 Task: Create a scrum project Brighten. Add to scrum project Brighten a team member softage.2@softage.net and assign as Project Lead. Add to scrum project Brighten a team member softage.3@softage.net
Action: Mouse moved to (213, 56)
Screenshot: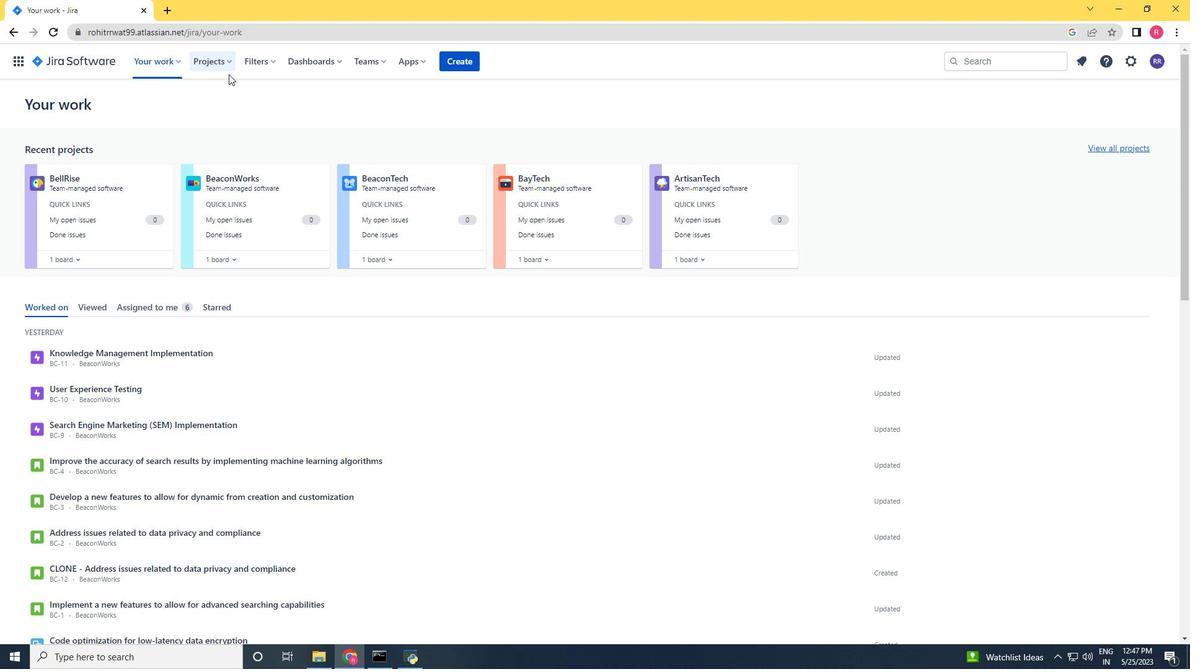 
Action: Mouse pressed left at (213, 56)
Screenshot: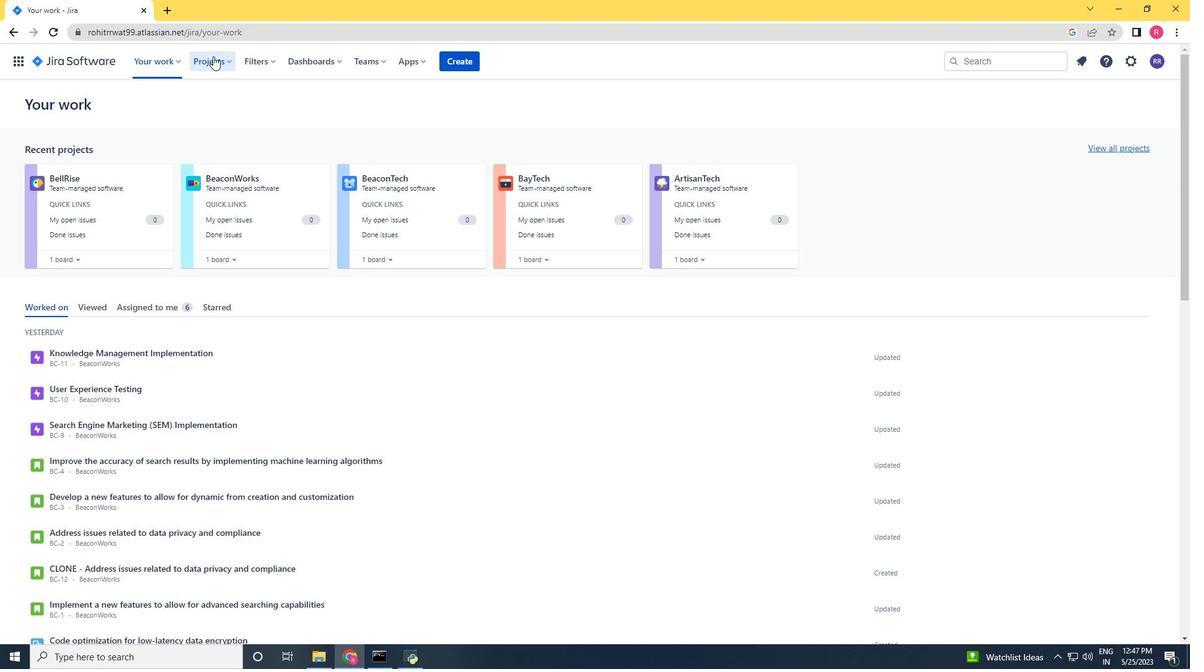 
Action: Mouse moved to (234, 304)
Screenshot: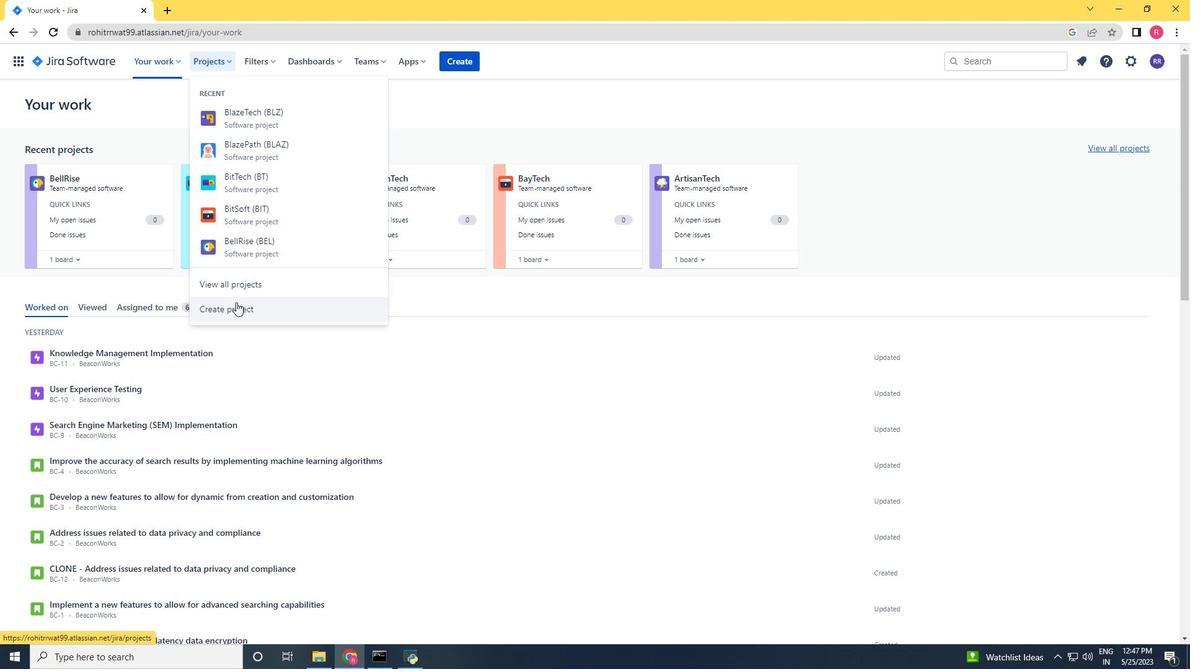 
Action: Mouse pressed left at (234, 304)
Screenshot: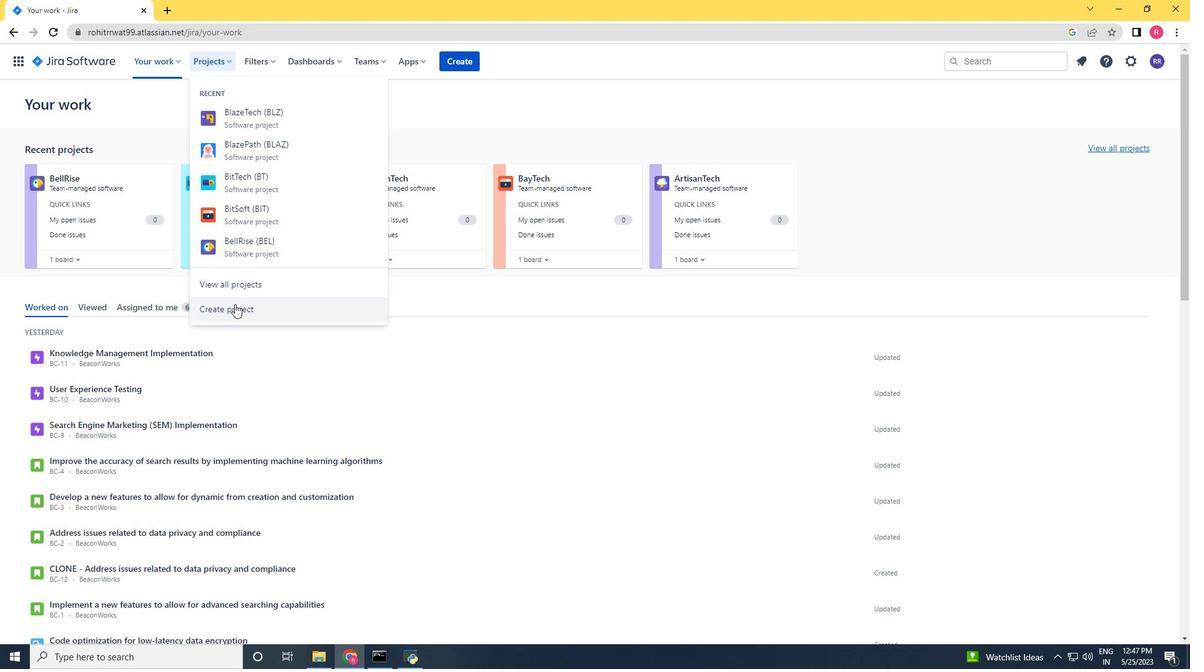 
Action: Mouse moved to (620, 322)
Screenshot: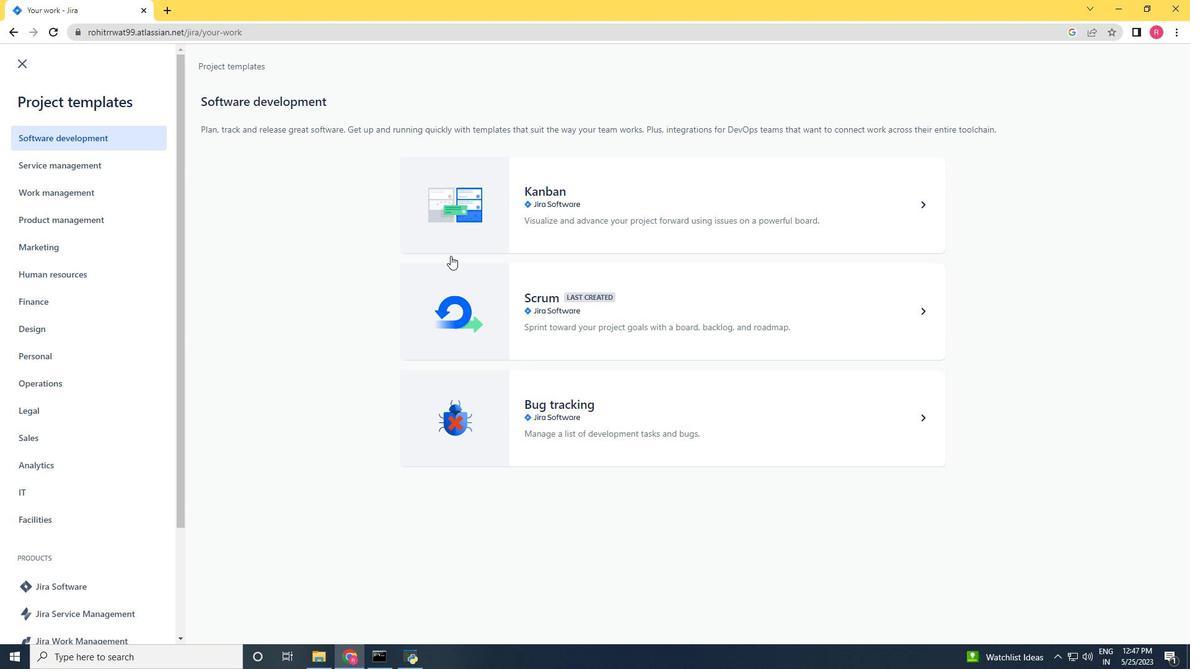 
Action: Mouse pressed left at (620, 322)
Screenshot: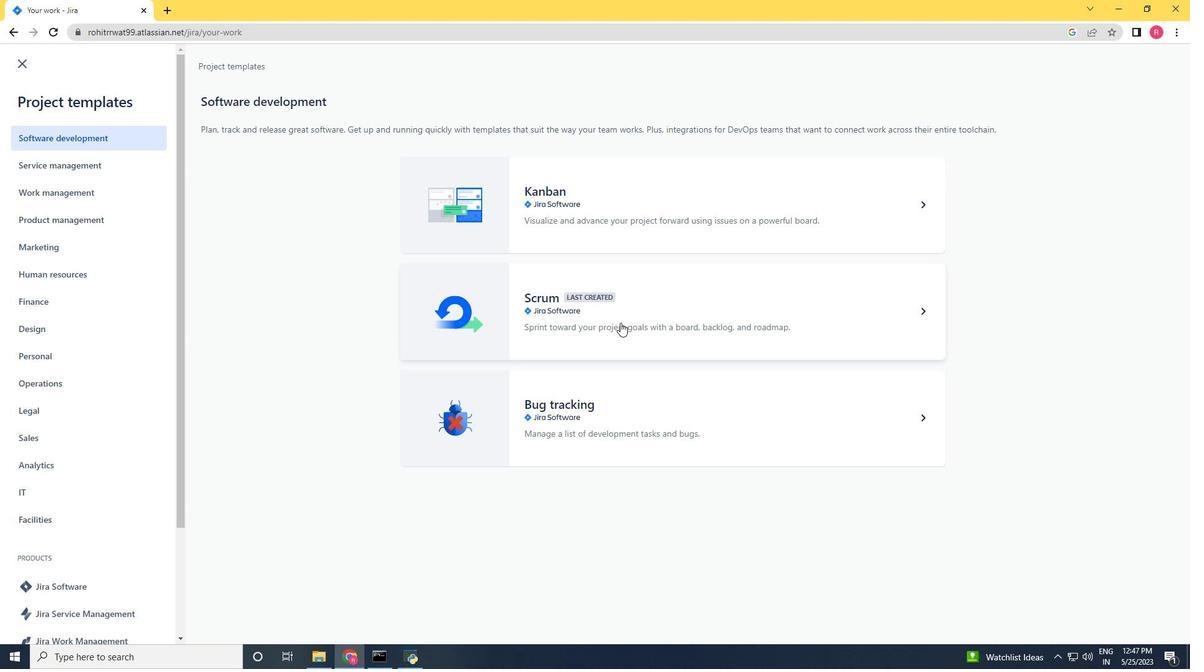 
Action: Mouse moved to (925, 606)
Screenshot: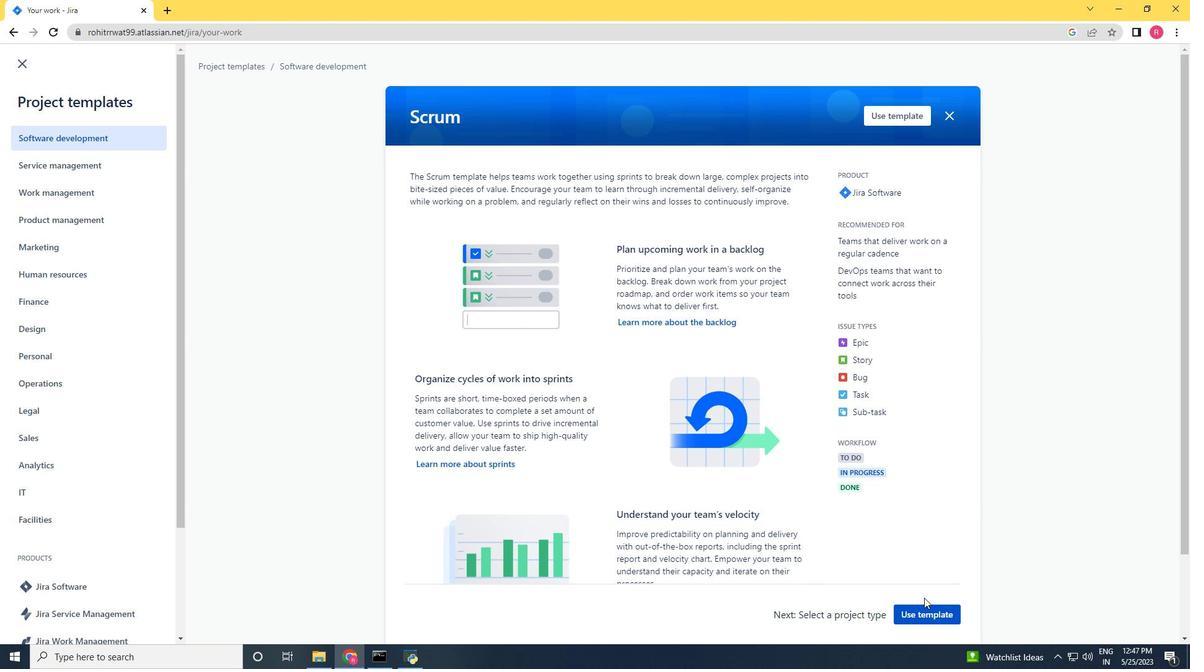 
Action: Mouse pressed left at (925, 606)
Screenshot: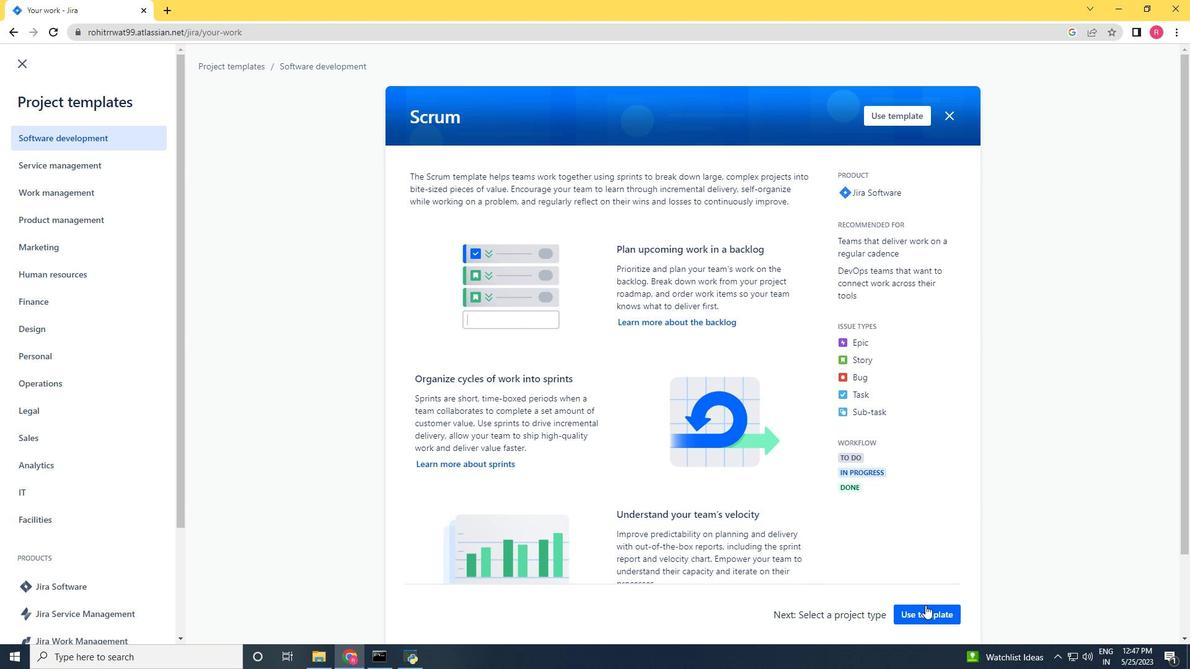 
Action: Mouse moved to (544, 596)
Screenshot: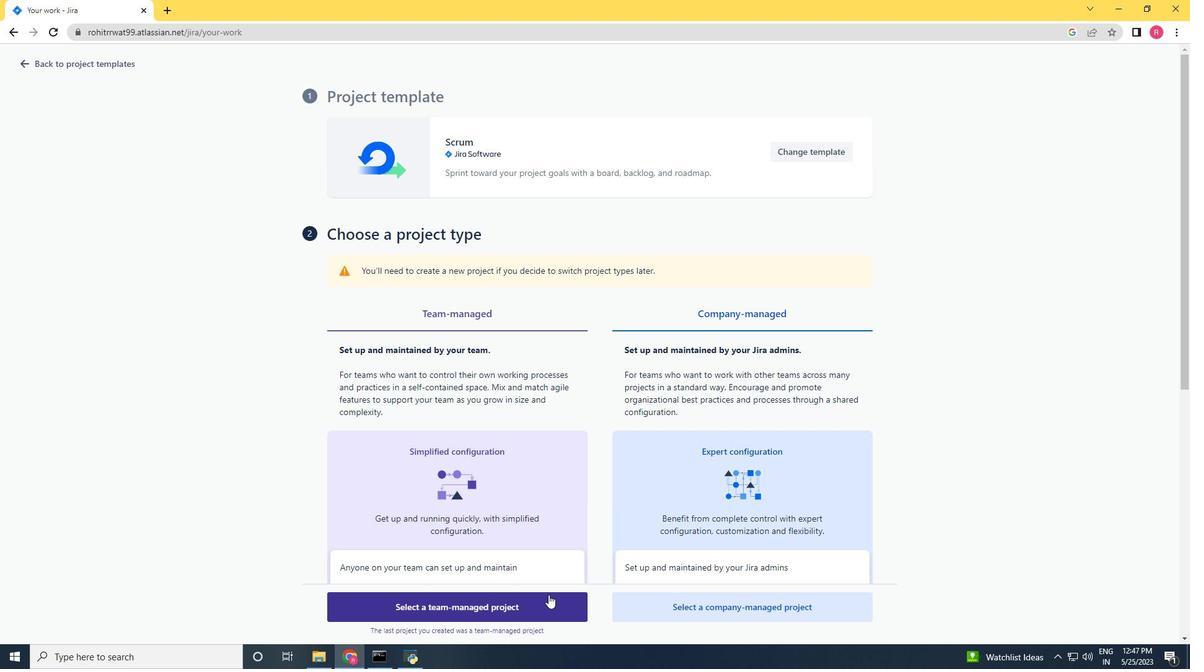
Action: Mouse pressed left at (544, 596)
Screenshot: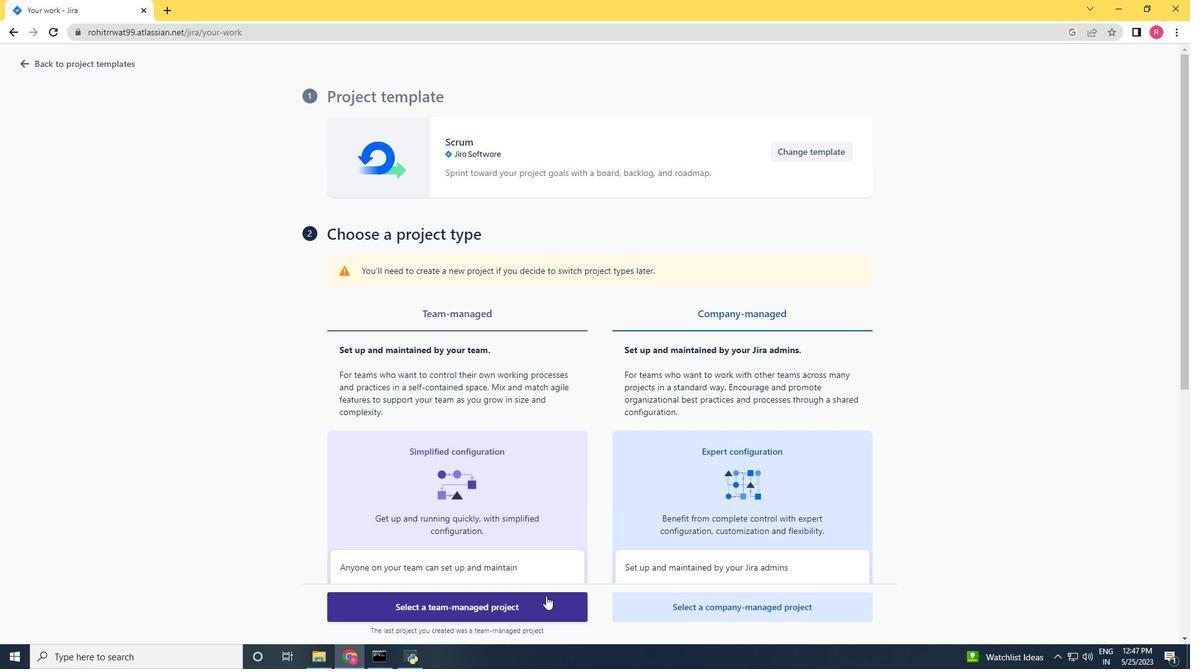 
Action: Mouse moved to (381, 307)
Screenshot: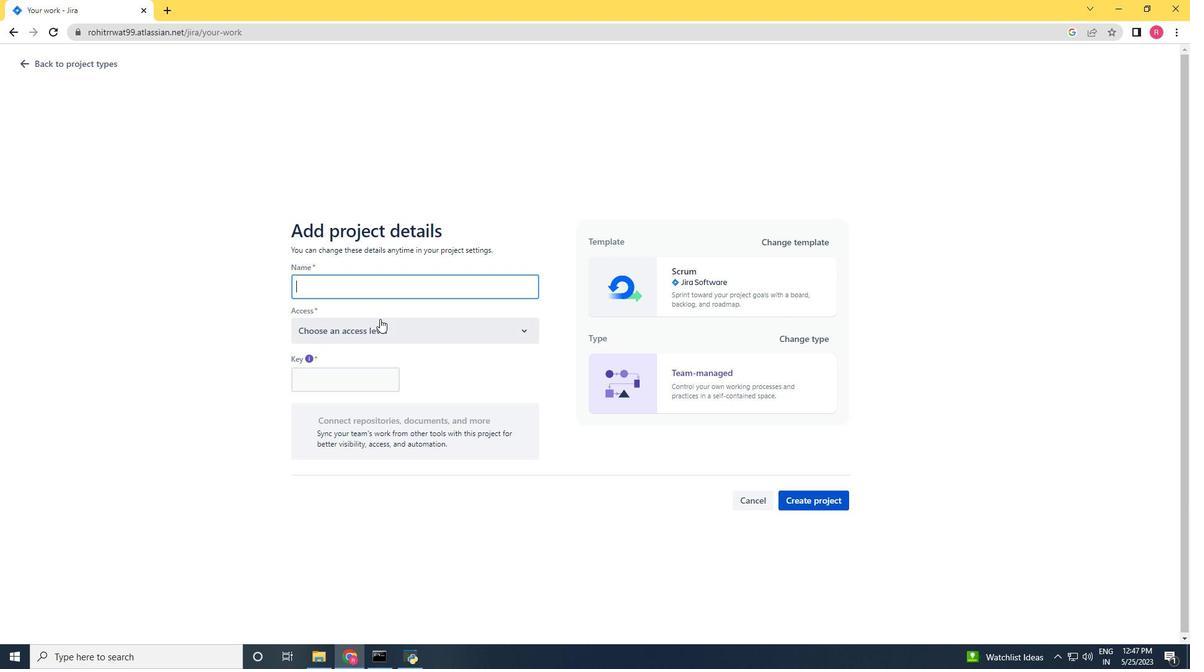 
Action: Key pressed <Key.shift><Key.shift><Key.shift><Key.shift><Key.shift><Key.shift><Key.shift><Key.shift><Key.shift><Key.shift><Key.shift><Key.shift><Key.shift><Key.shift><Key.shift><Key.shift><Key.shift><Key.shift><Key.shift><Key.shift><Key.shift><Key.shift><Key.shift><Key.shift><Key.shift><Key.shift><Key.shift><Key.shift><Key.shift><Key.shift><Key.shift><Key.shift><Key.shift><Key.shift><Key.shift><Key.shift><Key.shift><Key.shift><Key.shift><Key.shift><Key.shift><Key.shift><Key.shift><Key.shift><Key.shift><Key.shift><Key.shift><Key.shift><Key.shift><Key.shift><Key.shift><Key.shift><Key.shift><Key.shift><Key.shift><Key.shift><Key.shift><Key.shift><Key.shift><Key.shift><Key.shift><Key.shift><Key.shift><Key.shift><Key.shift><Key.shift><Key.shift><Key.shift><Key.shift><Key.shift><Key.shift><Key.shift><Key.shift><Key.shift><Key.shift><Key.shift><Key.shift><Key.shift><Key.shift>Brighten<Key.space>
Screenshot: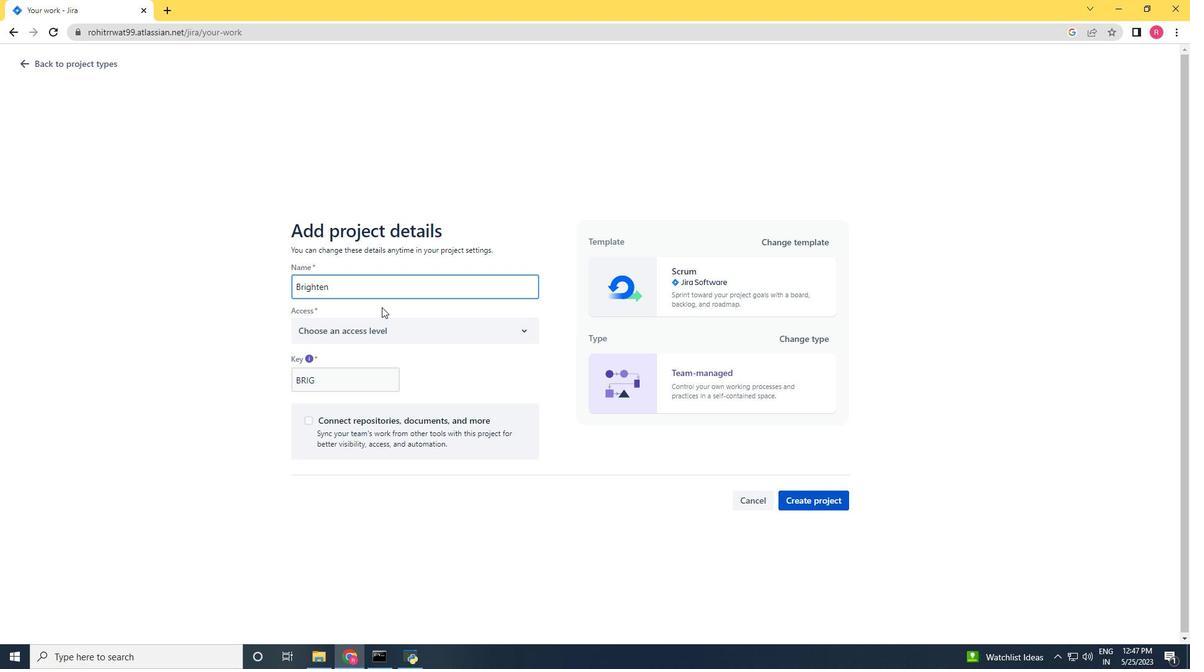 
Action: Mouse moved to (384, 316)
Screenshot: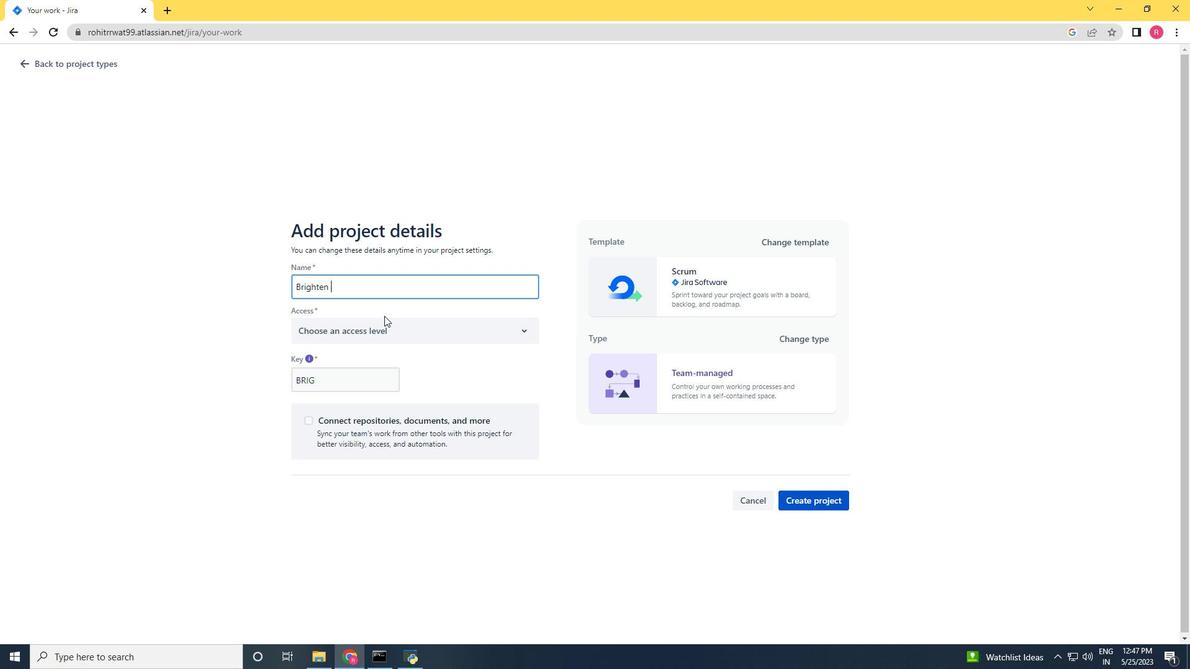 
Action: Mouse pressed left at (384, 316)
Screenshot: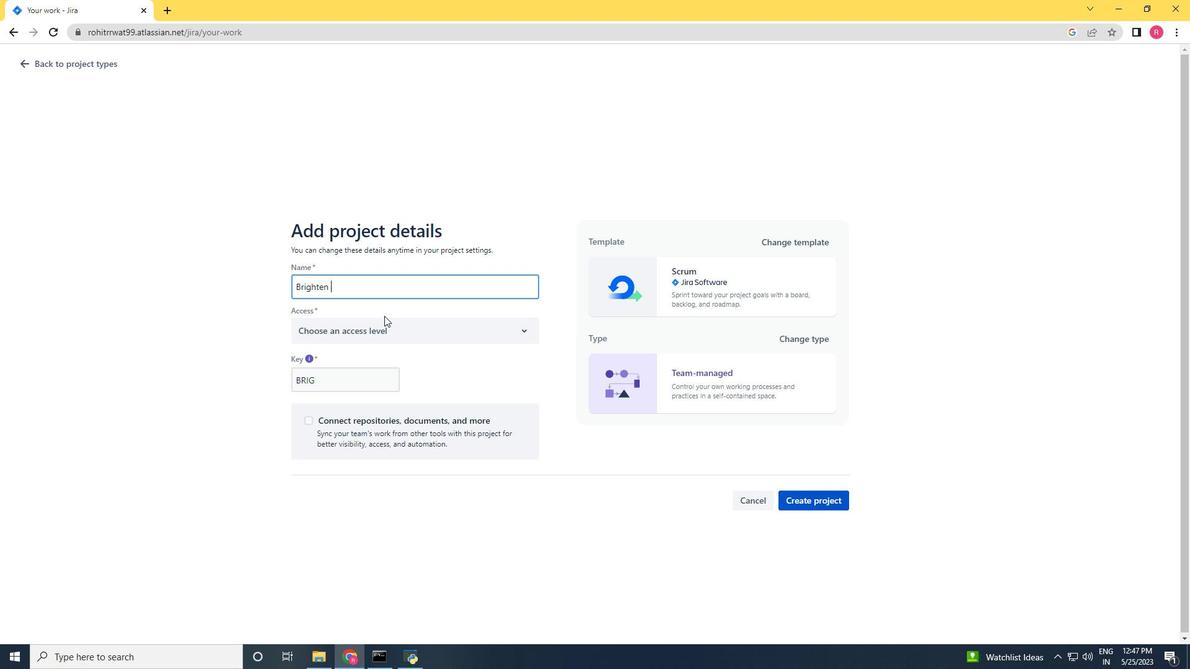 
Action: Mouse moved to (386, 332)
Screenshot: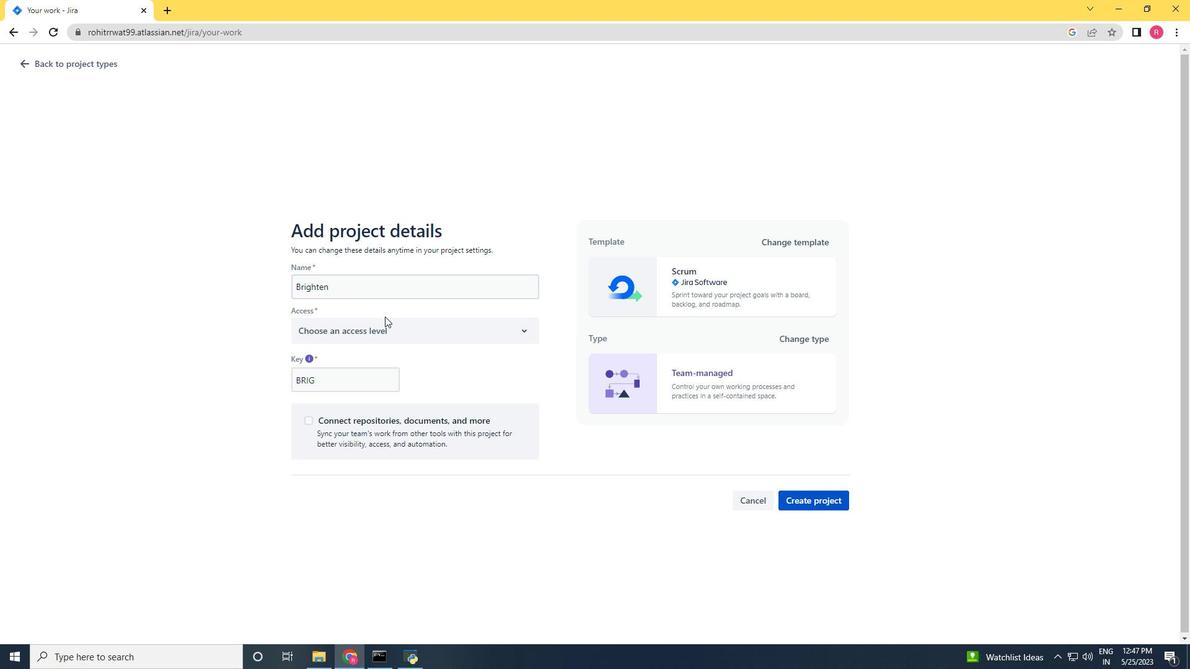 
Action: Mouse pressed left at (386, 332)
Screenshot: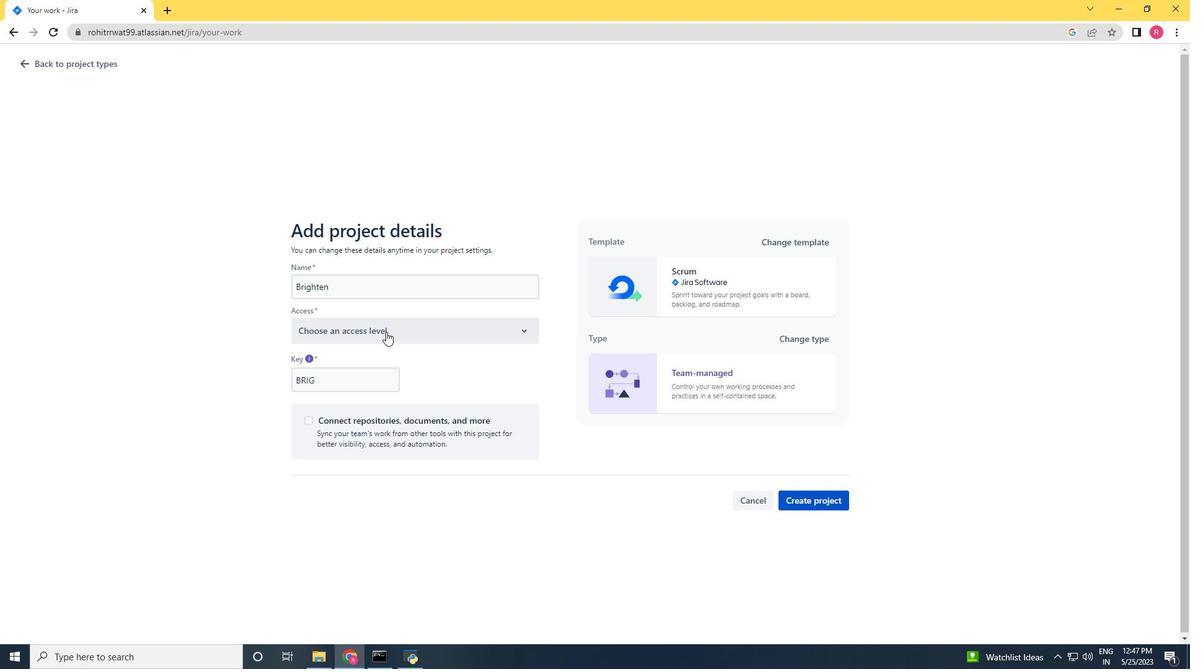 
Action: Mouse moved to (385, 371)
Screenshot: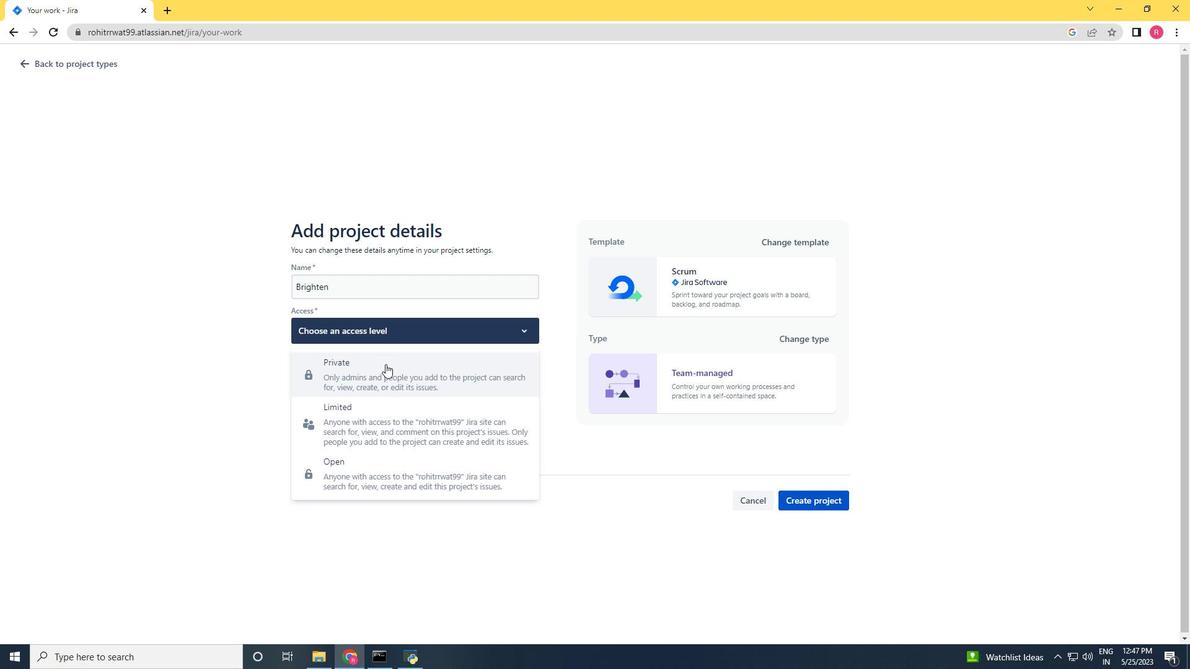 
Action: Mouse pressed left at (385, 371)
Screenshot: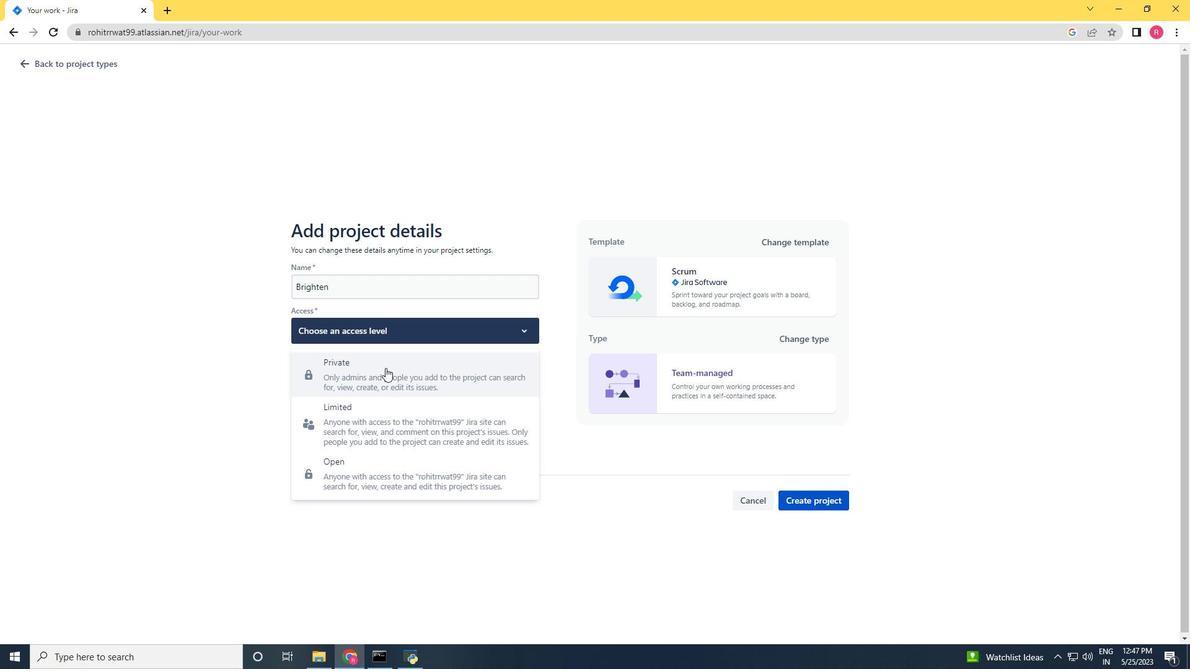 
Action: Mouse moved to (784, 492)
Screenshot: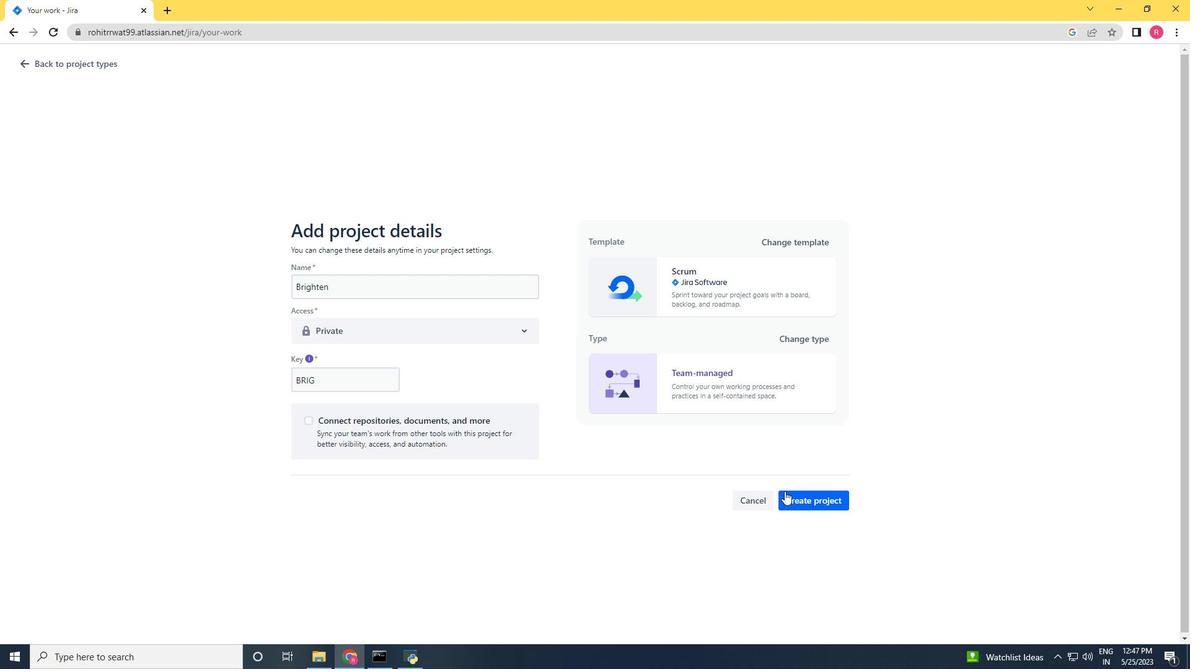 
Action: Mouse pressed left at (784, 492)
Screenshot: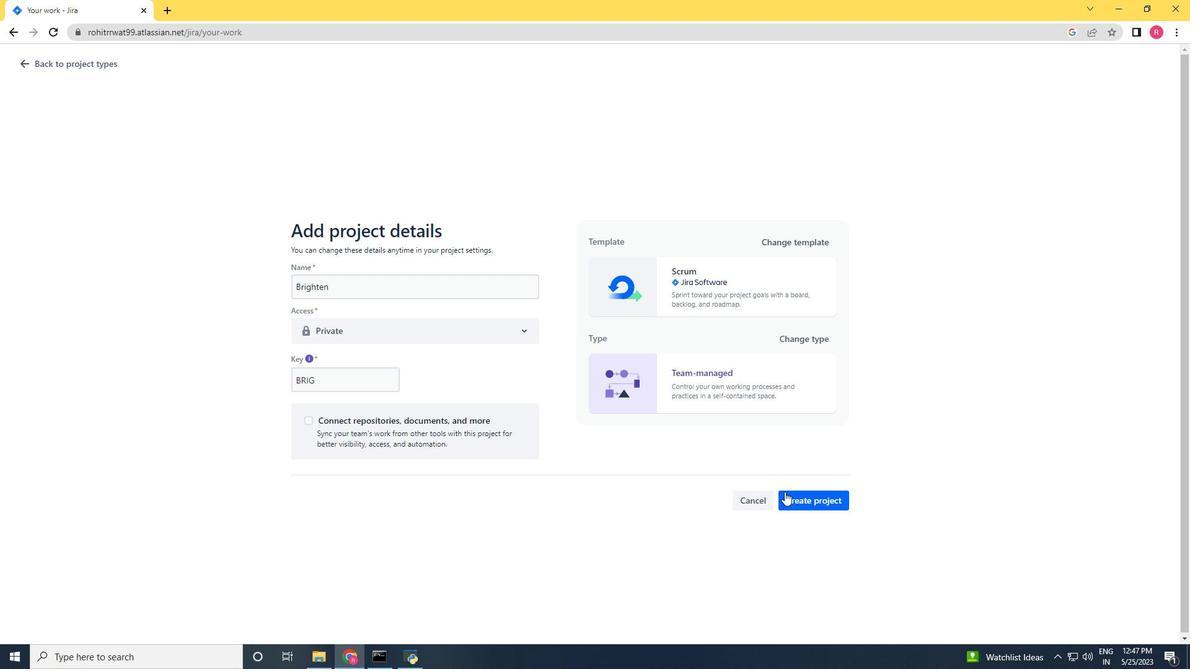 
Action: Mouse moved to (293, 164)
Screenshot: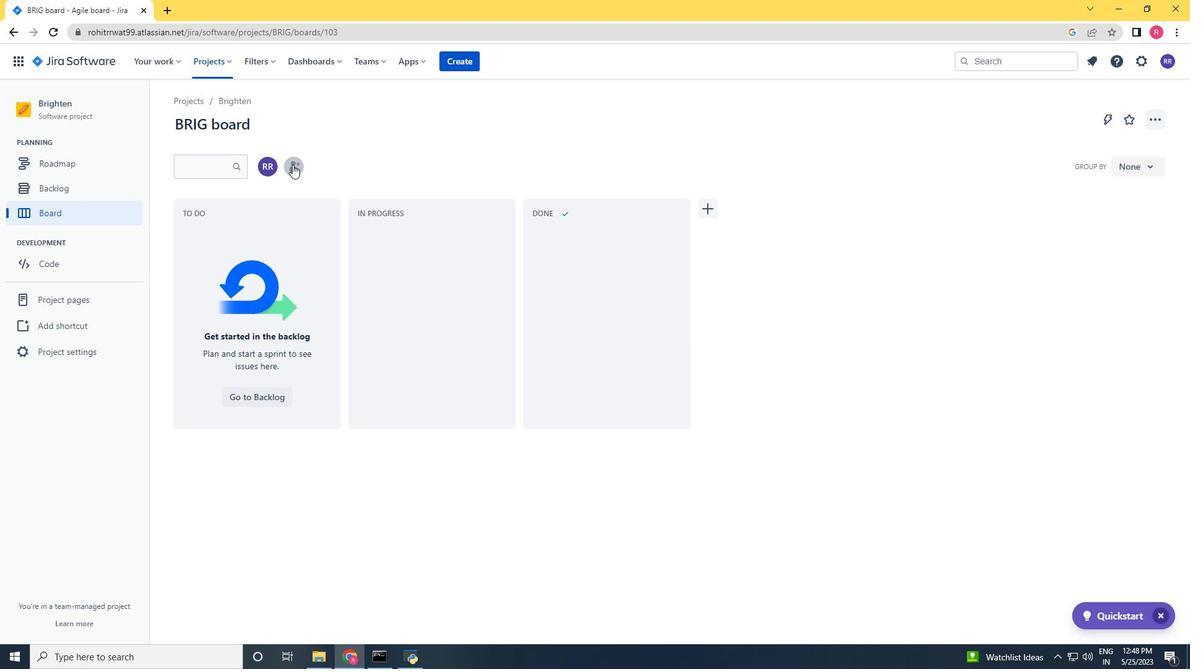 
Action: Mouse pressed left at (293, 164)
Screenshot: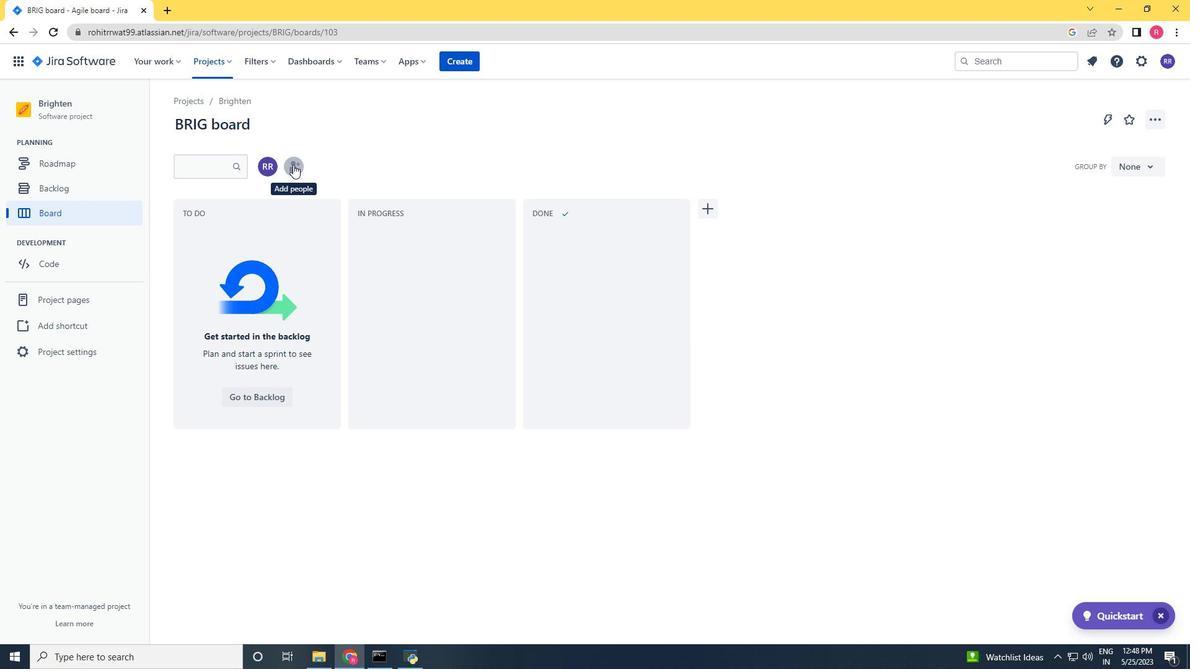 
Action: Key pressed softage.2<Key.shift>@softage.net
Screenshot: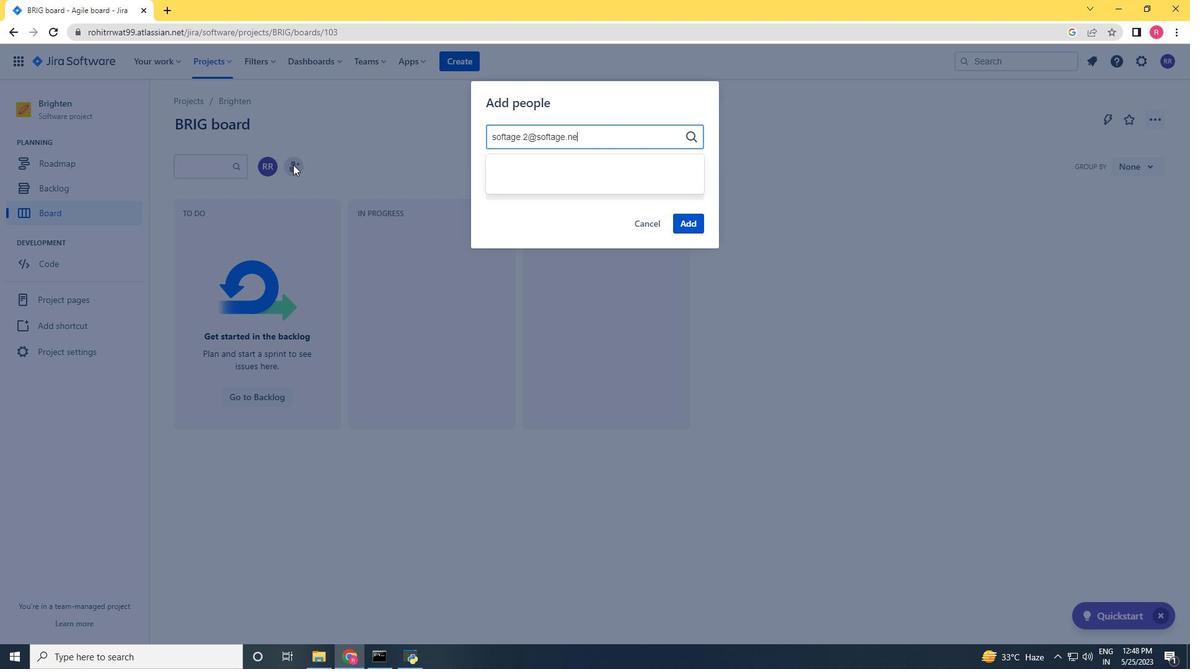 
Action: Mouse moved to (511, 169)
Screenshot: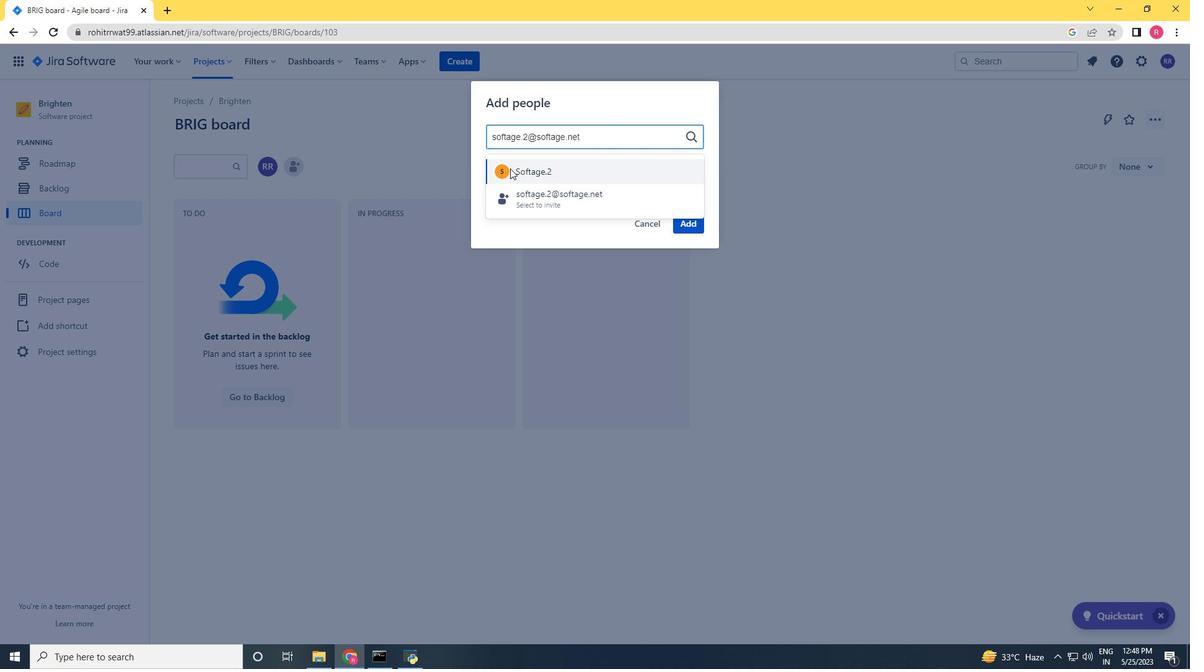 
Action: Mouse pressed left at (511, 169)
Screenshot: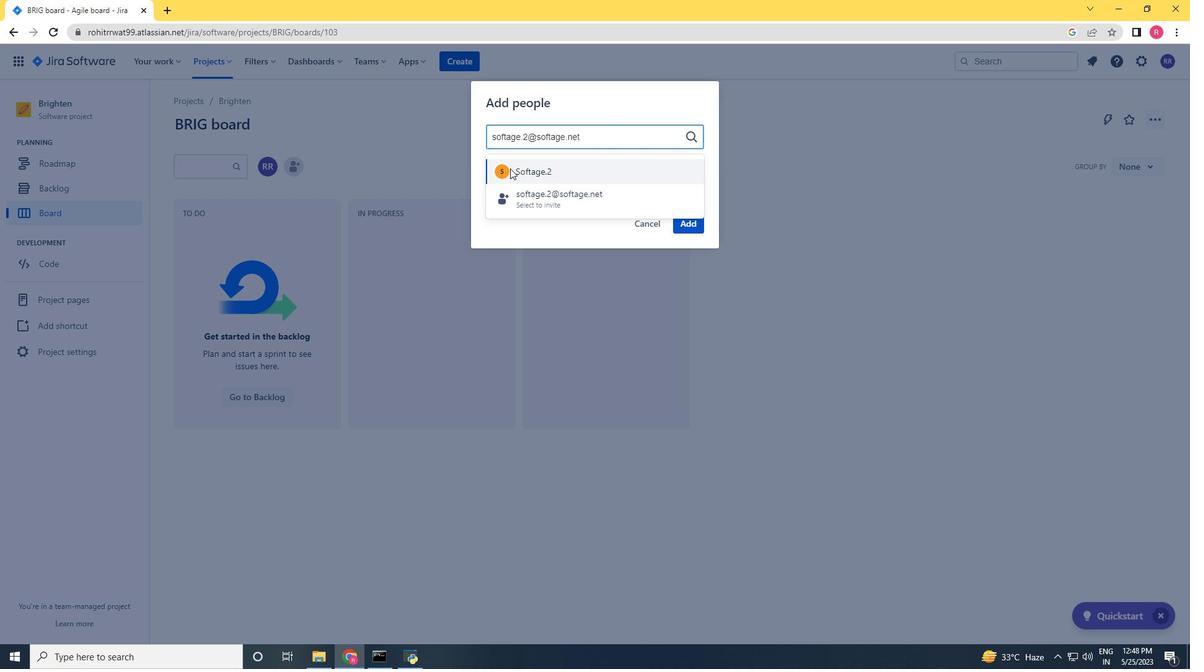 
Action: Mouse moved to (681, 220)
Screenshot: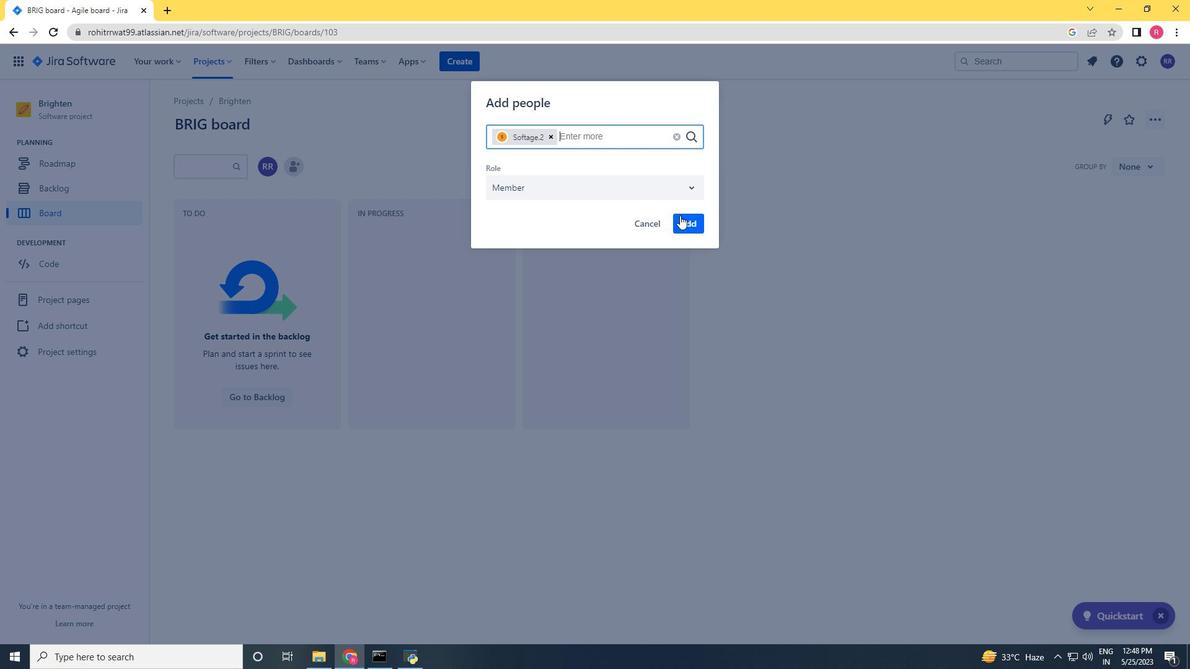 
Action: Mouse pressed left at (681, 220)
Screenshot: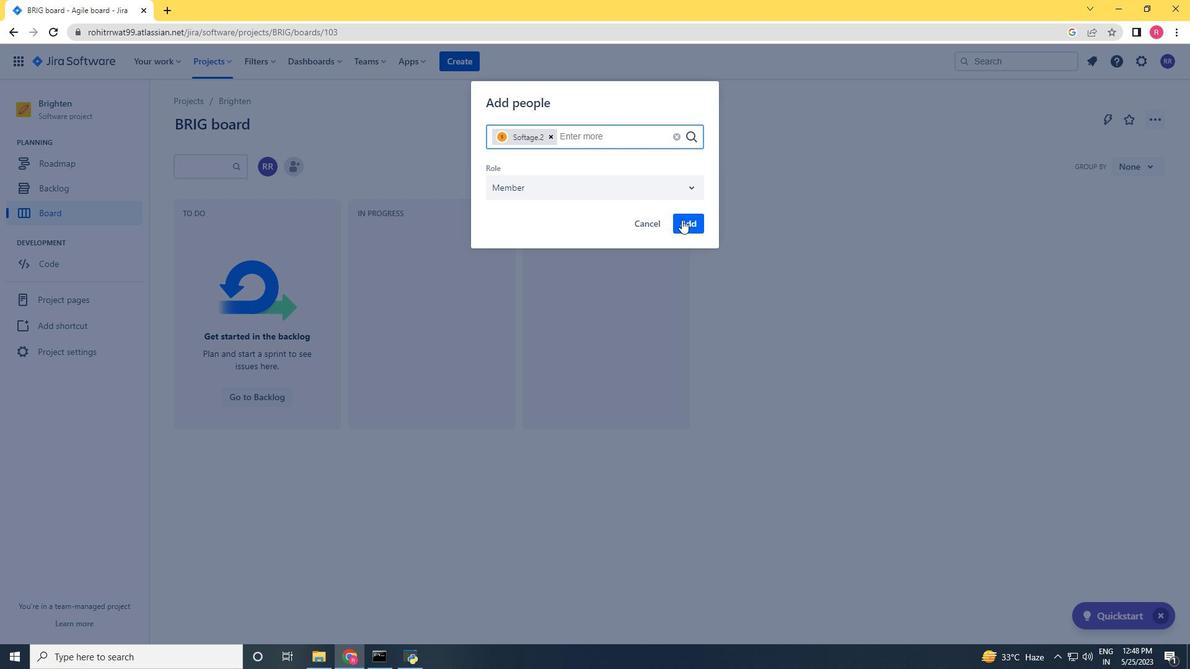 
Action: Mouse moved to (76, 356)
Screenshot: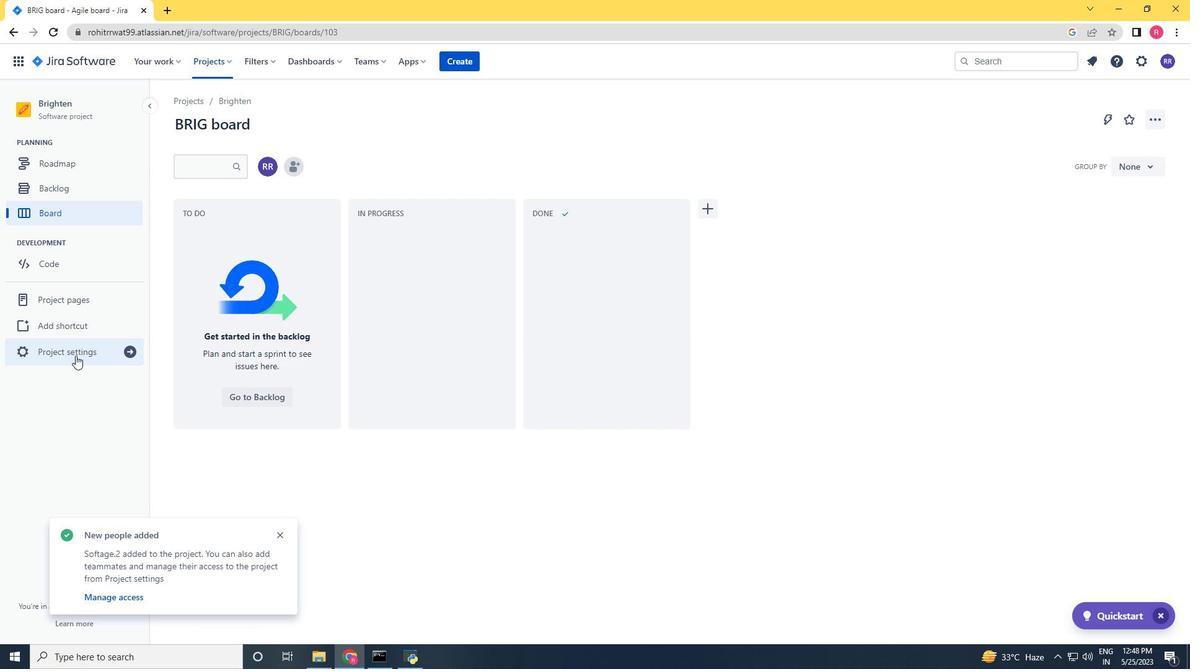 
Action: Mouse pressed left at (76, 356)
Screenshot: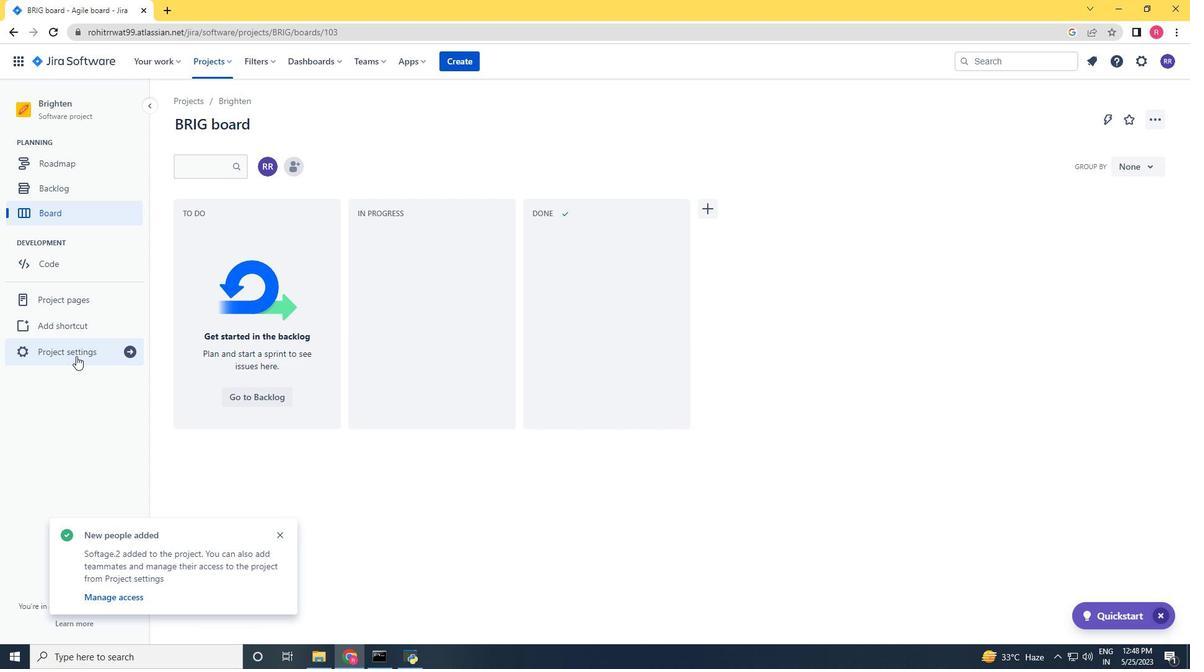 
Action: Mouse moved to (639, 449)
Screenshot: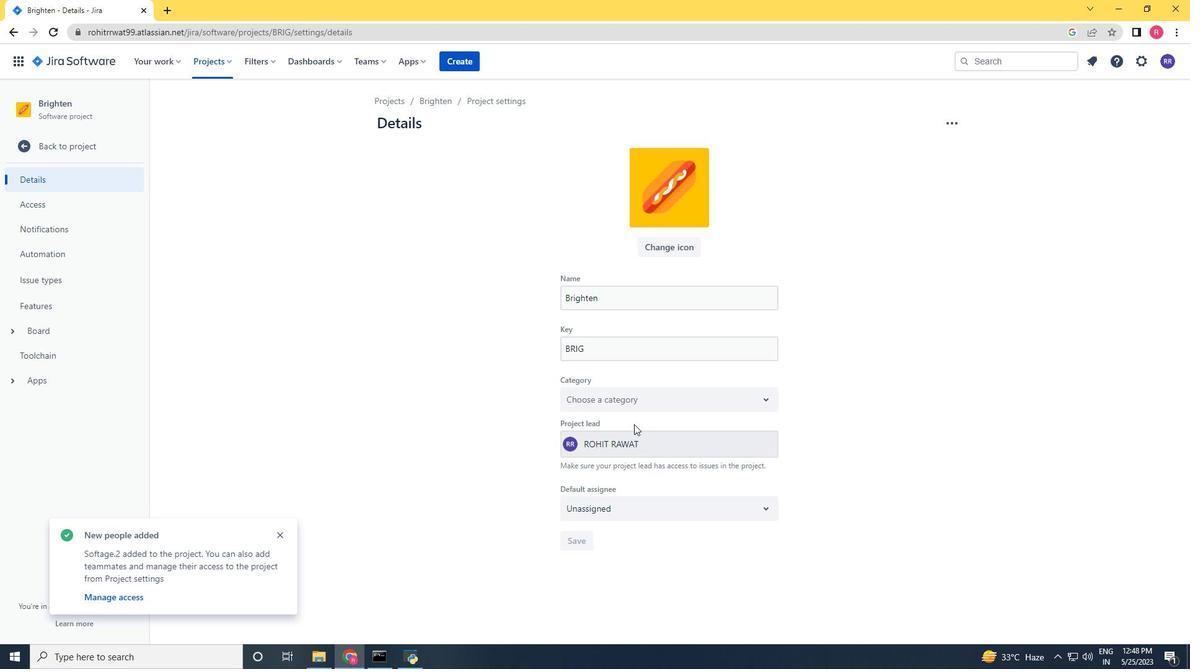 
Action: Mouse pressed left at (639, 449)
Screenshot: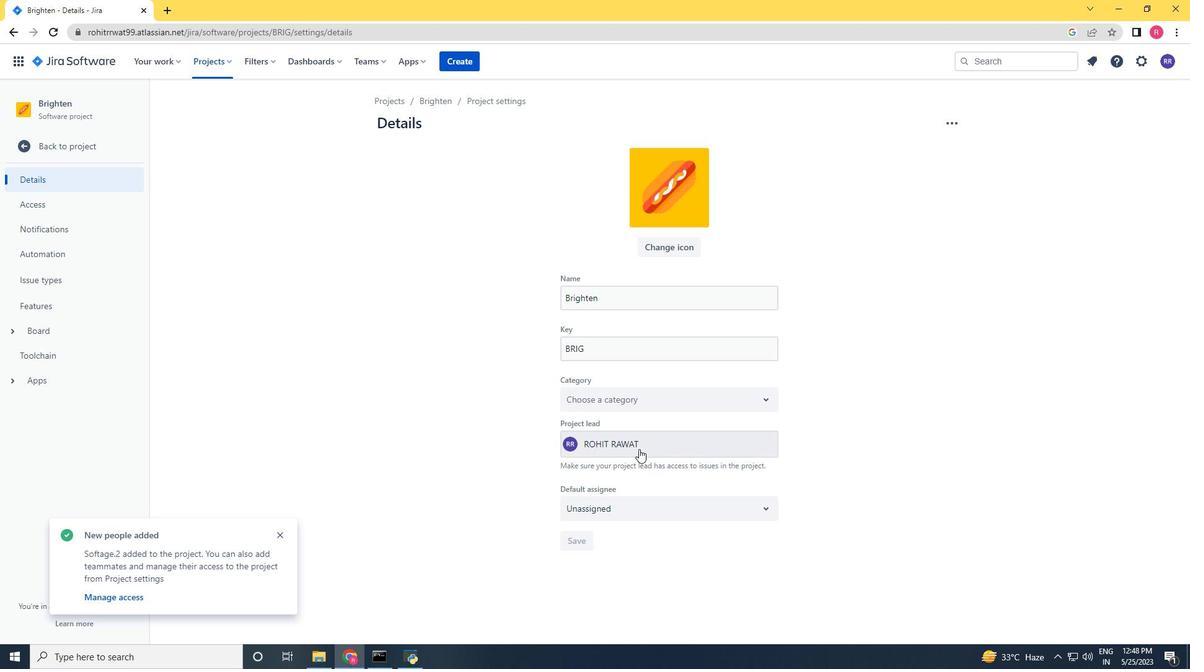 
Action: Key pressed softage.2<Key.shift><Key.shift><Key.shift><Key.shift>@softage.net
Screenshot: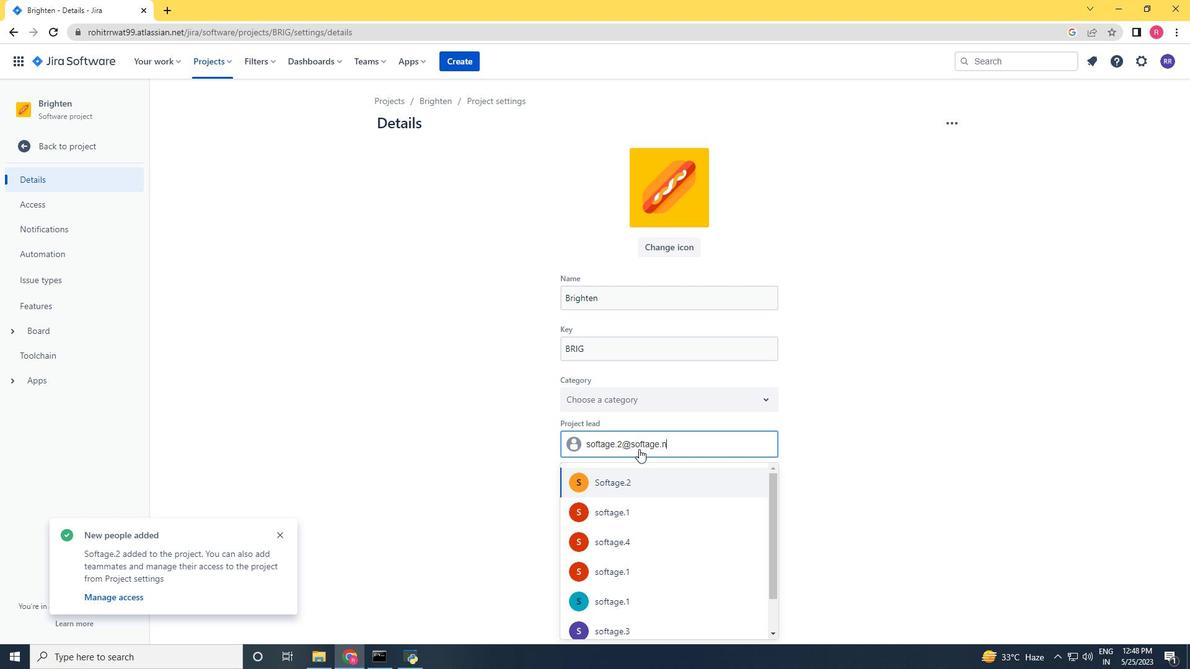
Action: Mouse moved to (627, 483)
Screenshot: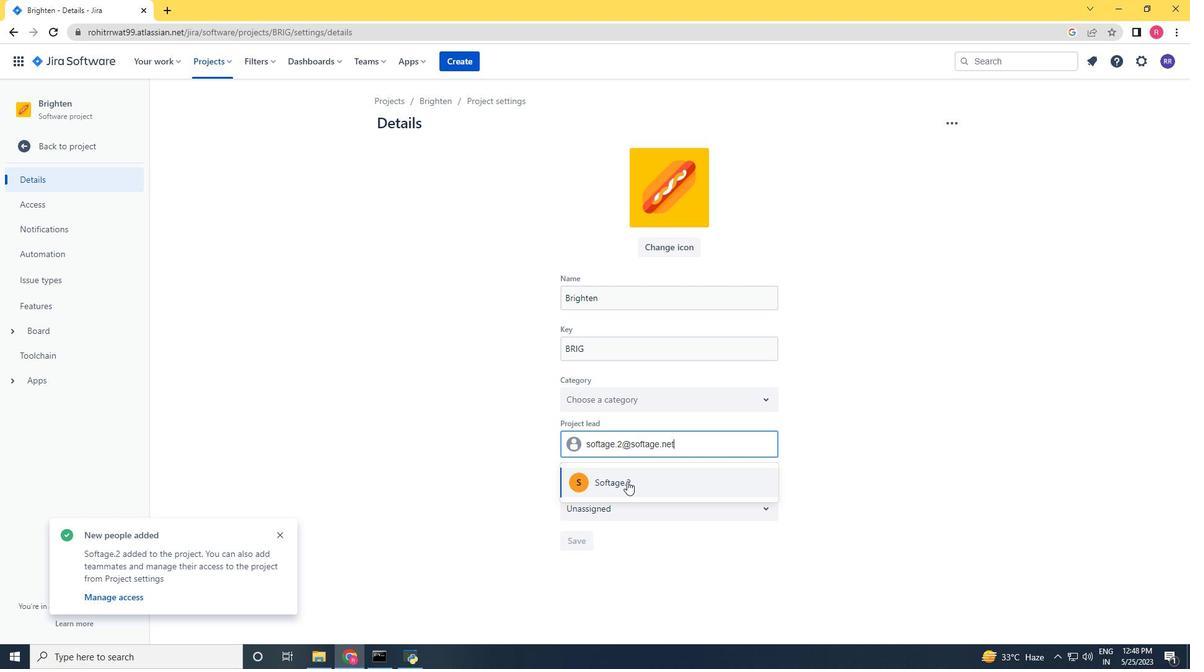 
Action: Mouse pressed left at (627, 483)
Screenshot: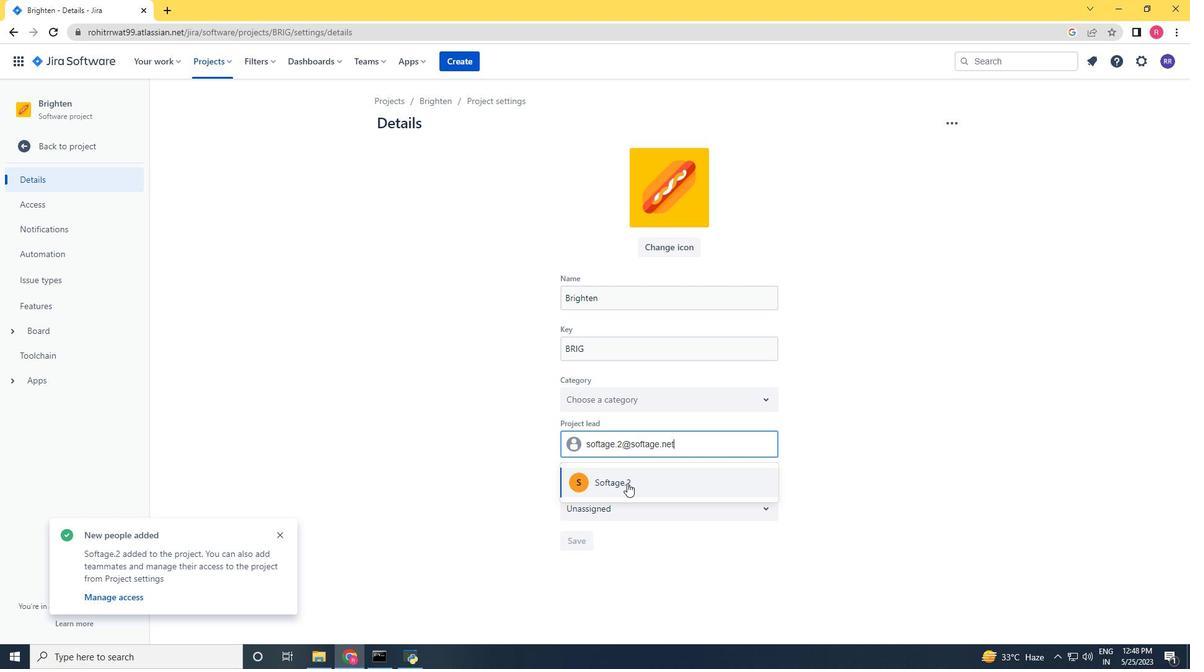 
Action: Mouse moved to (580, 504)
Screenshot: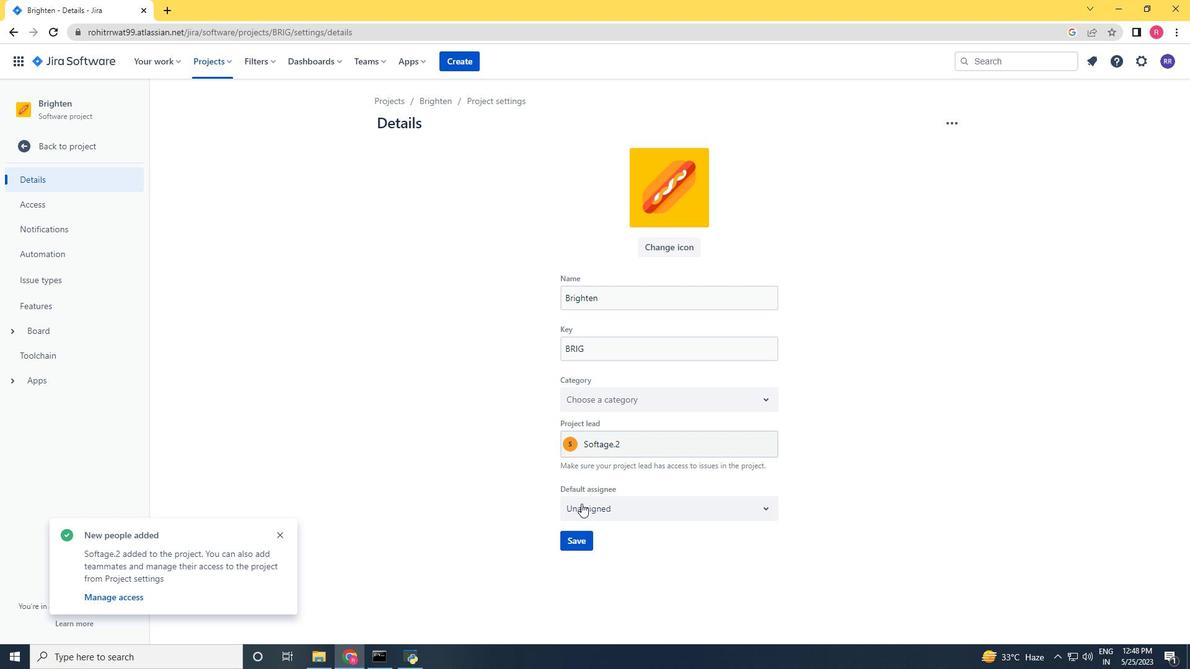 
Action: Mouse pressed left at (580, 504)
Screenshot: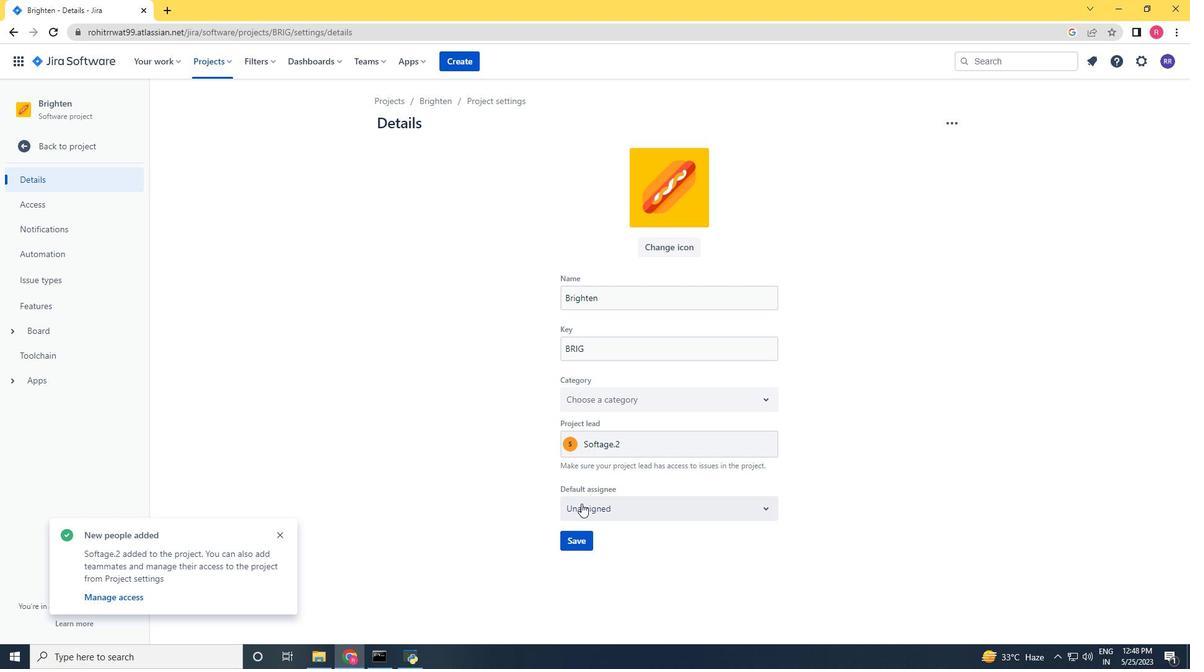 
Action: Mouse moved to (579, 534)
Screenshot: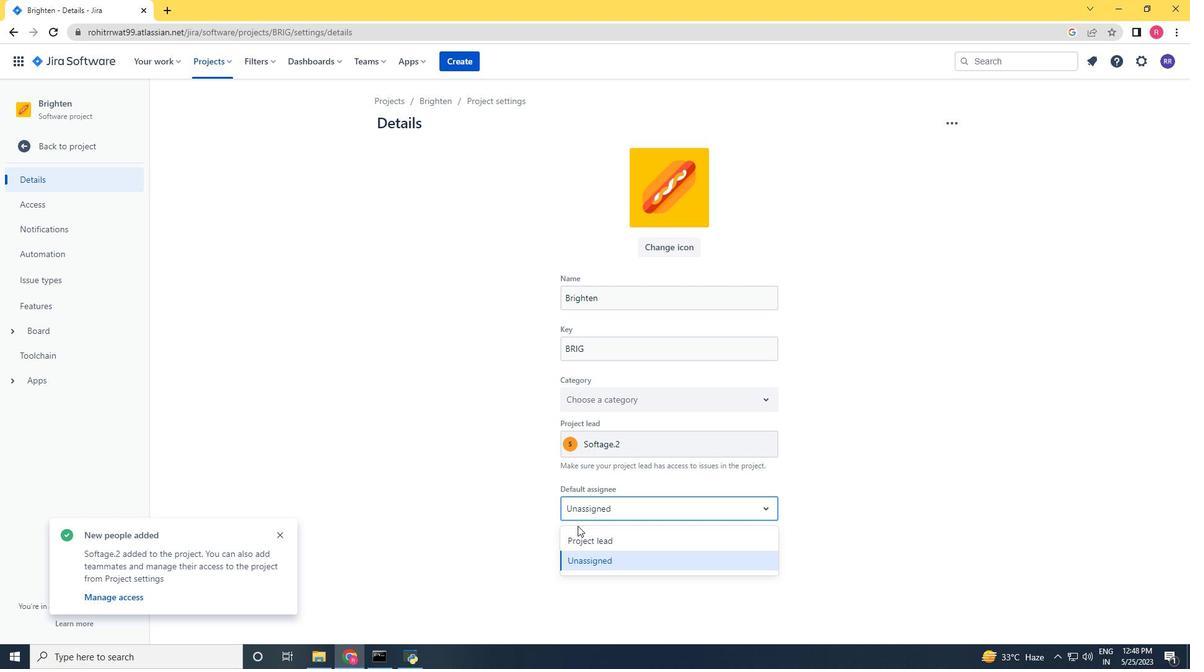 
Action: Mouse pressed left at (579, 534)
Screenshot: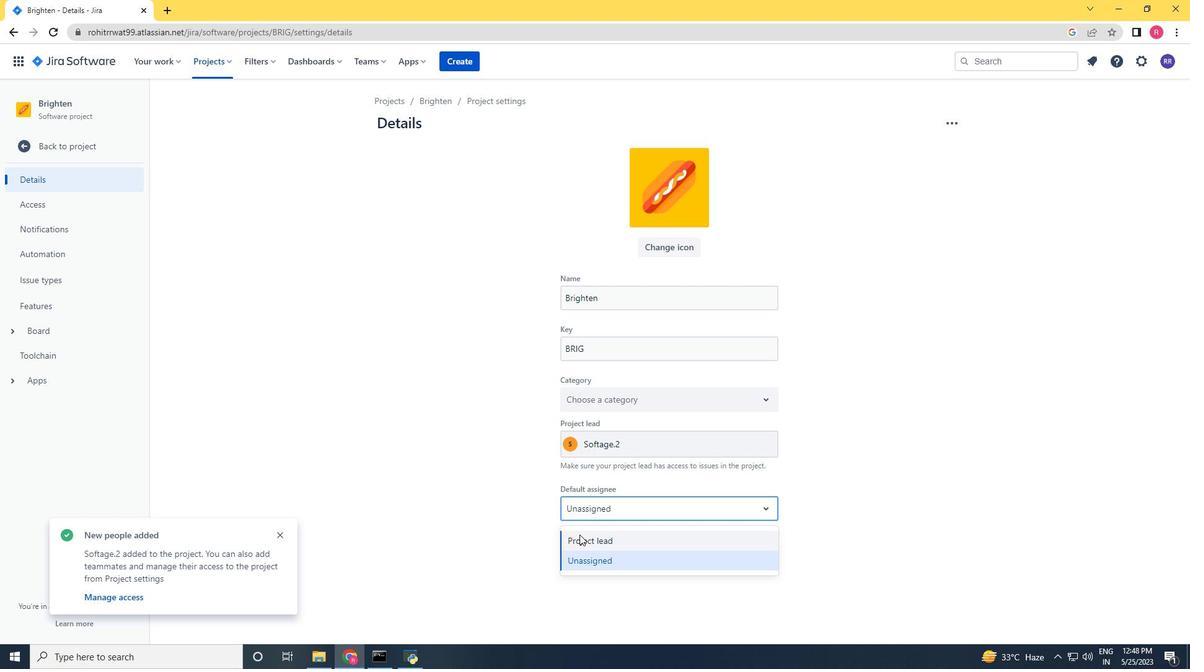 
Action: Mouse moved to (578, 538)
Screenshot: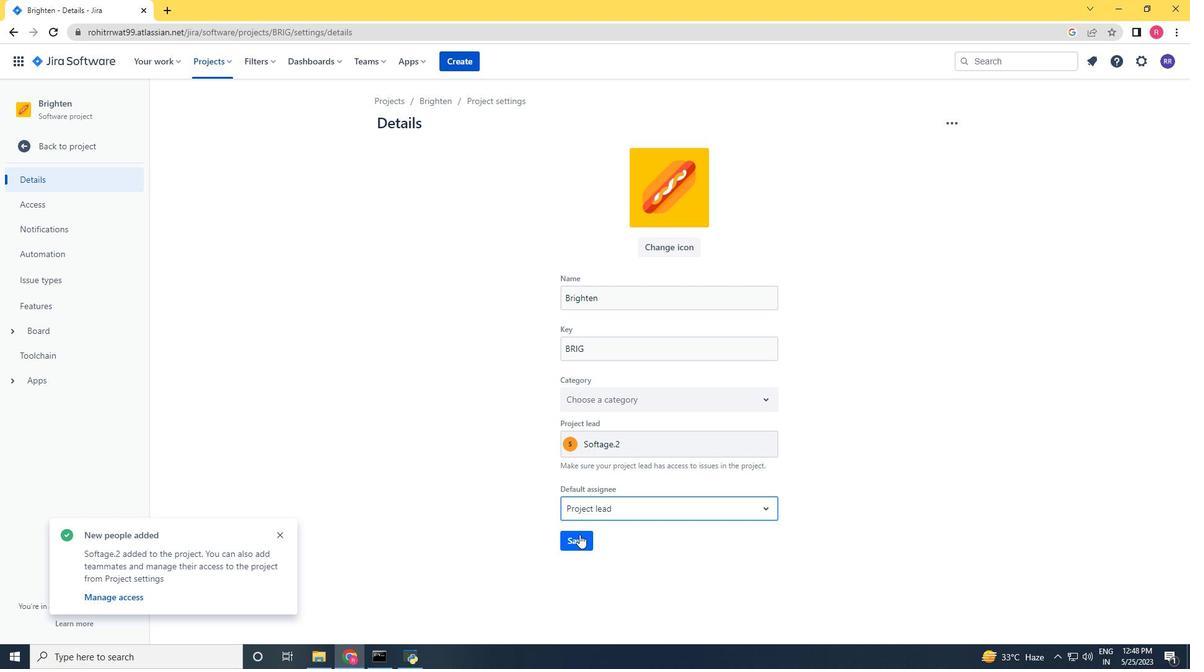 
Action: Mouse pressed left at (578, 538)
Screenshot: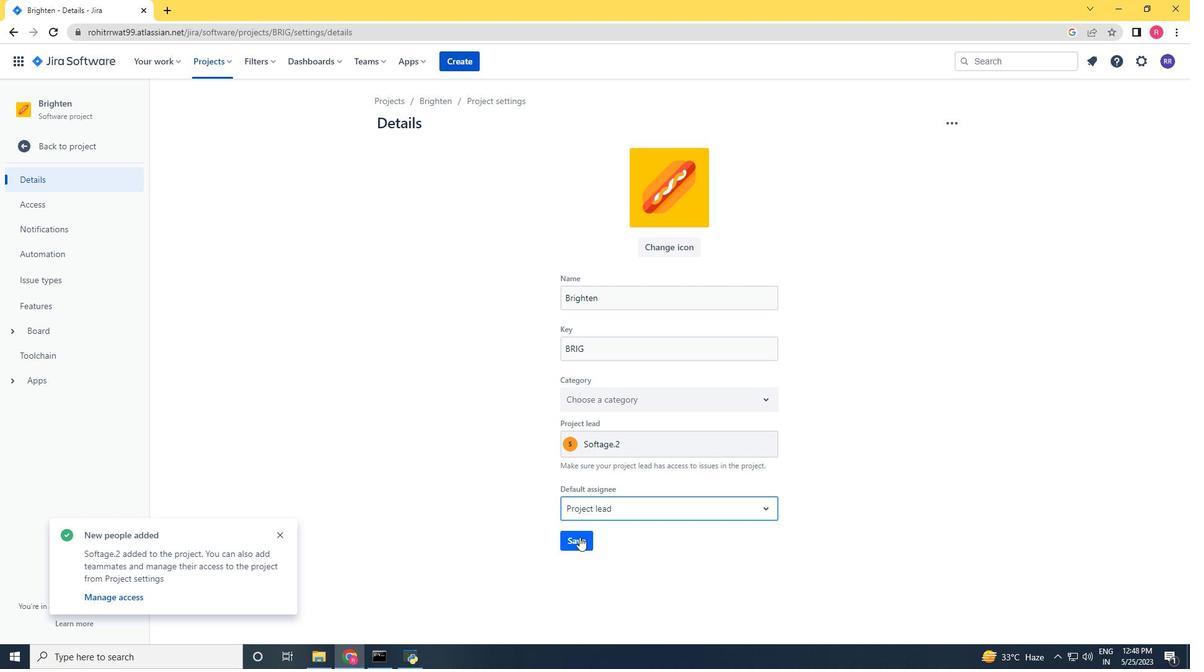 
Action: Mouse moved to (86, 154)
Screenshot: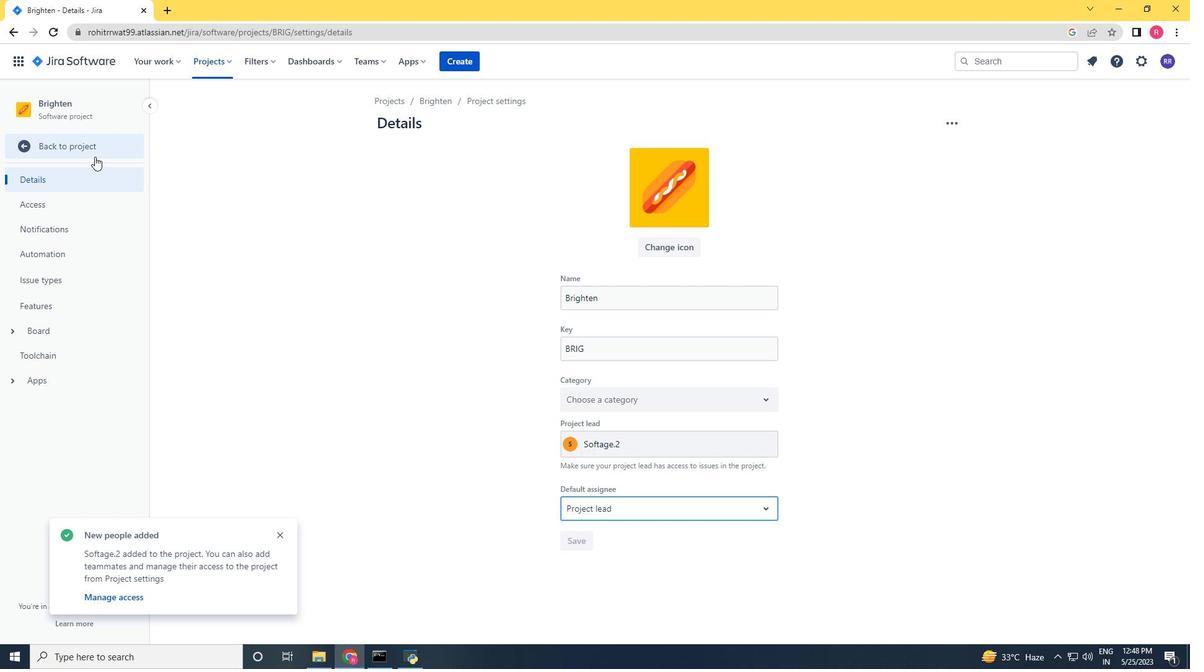 
Action: Mouse pressed left at (86, 154)
Screenshot: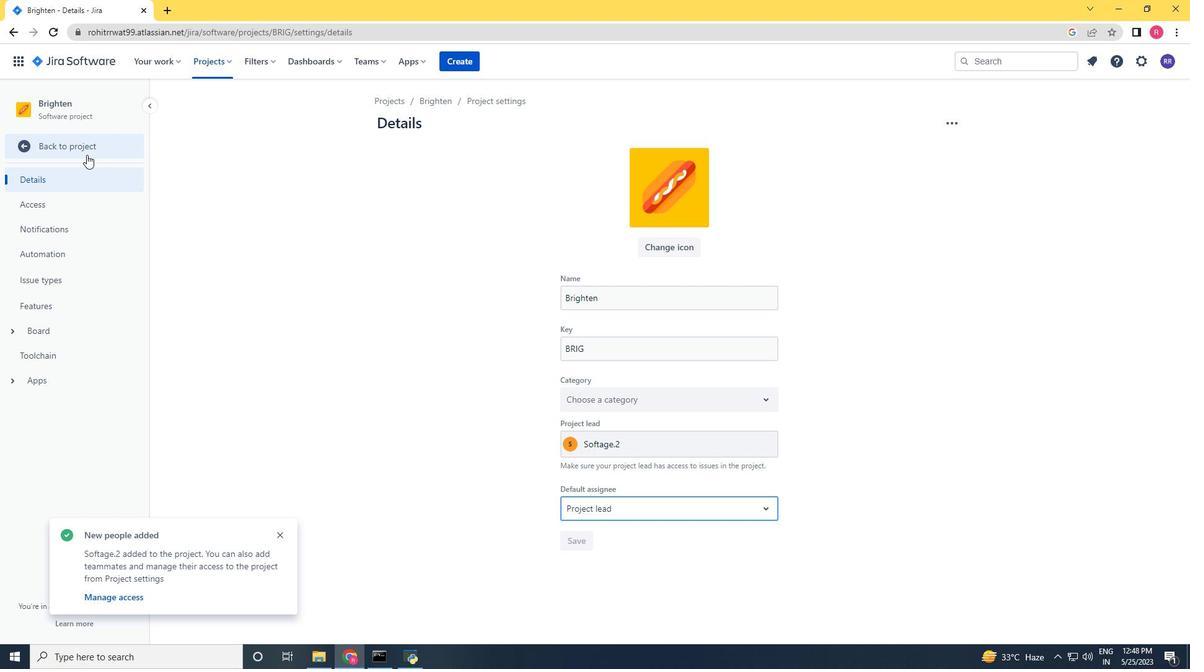 
Action: Mouse moved to (299, 164)
Screenshot: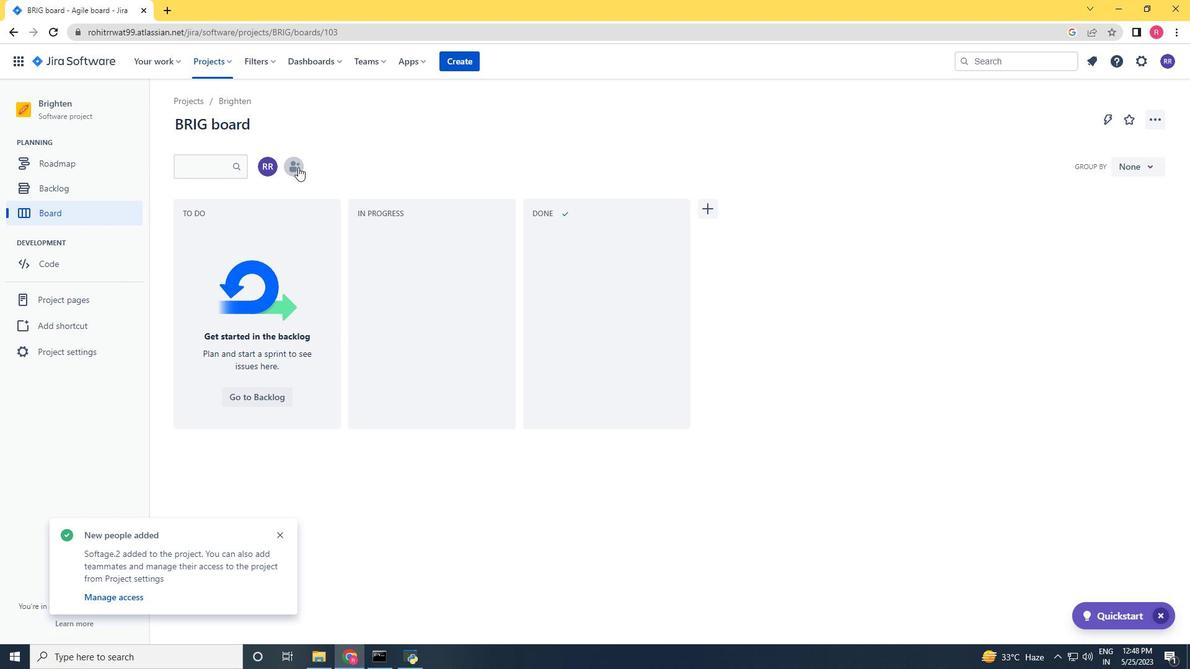 
Action: Mouse pressed left at (299, 164)
Screenshot: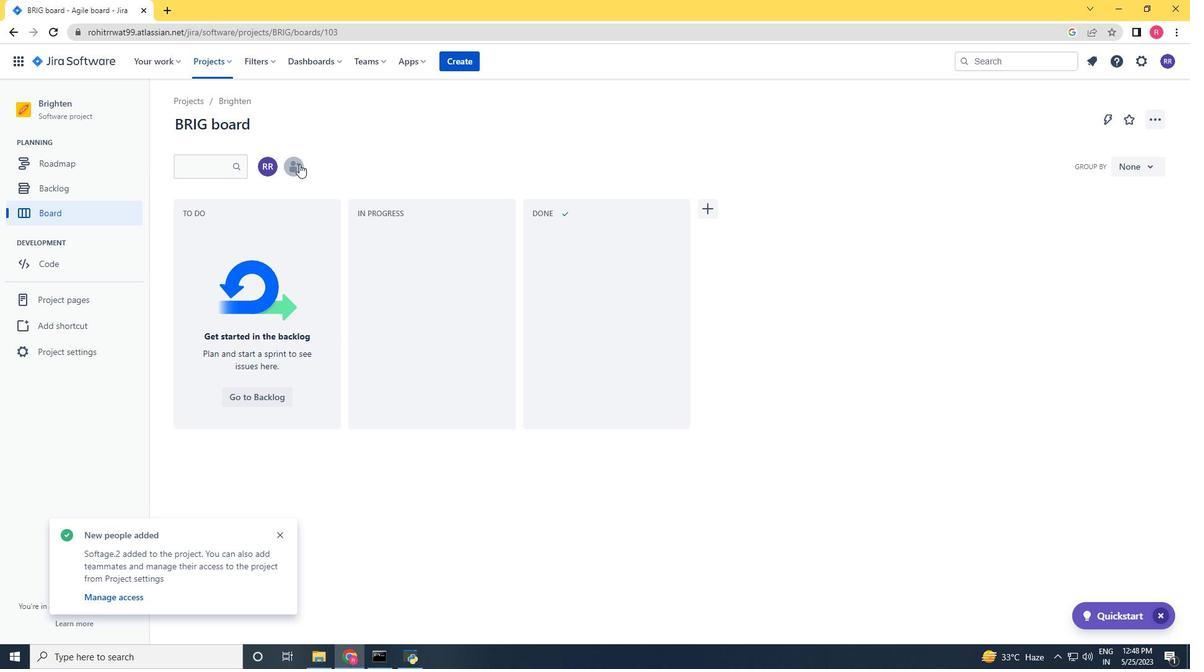 
Action: Key pressed softage.3<Key.shift>@softage.net
Screenshot: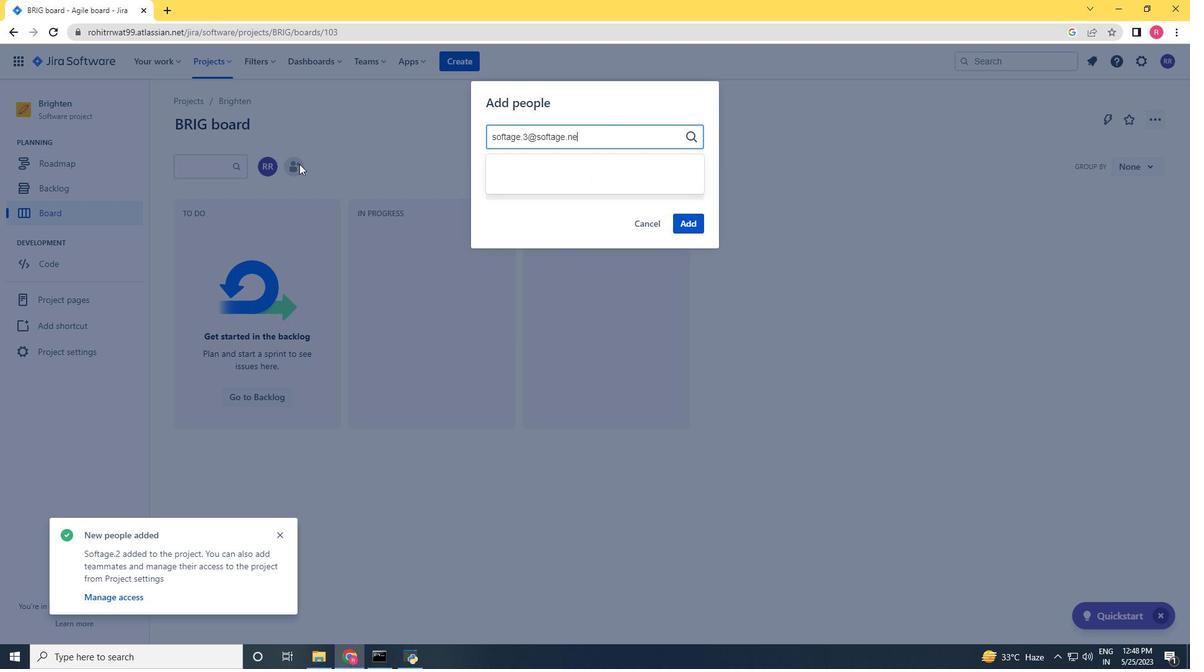 
Action: Mouse moved to (522, 165)
Screenshot: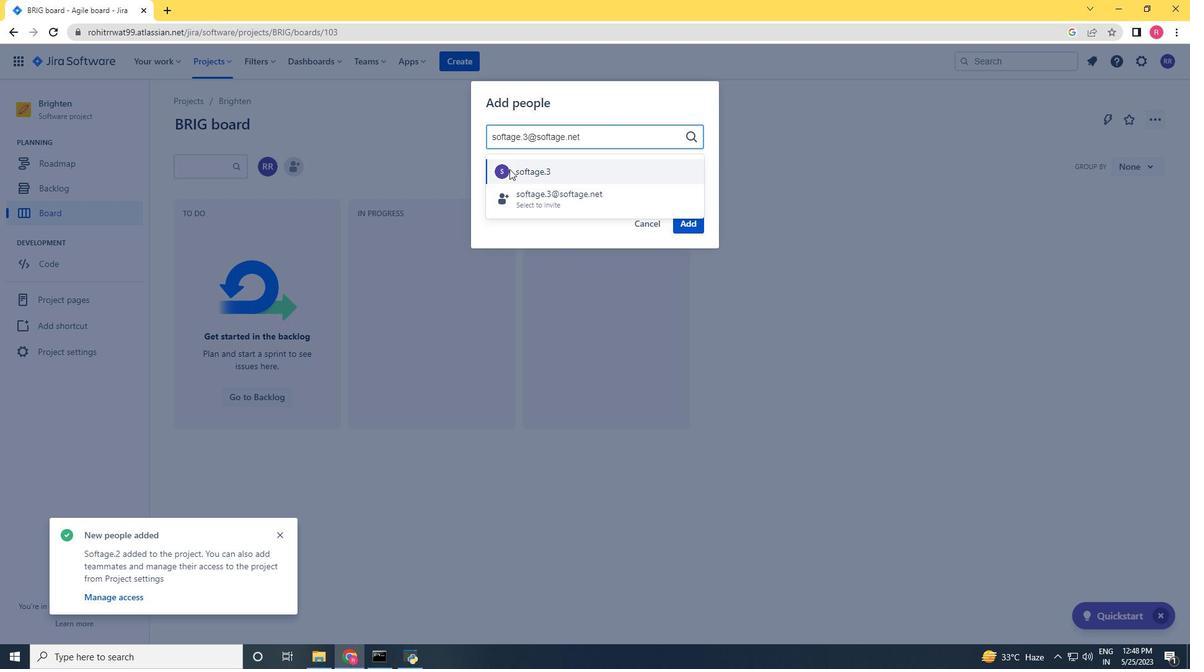
Action: Mouse pressed left at (522, 165)
Screenshot: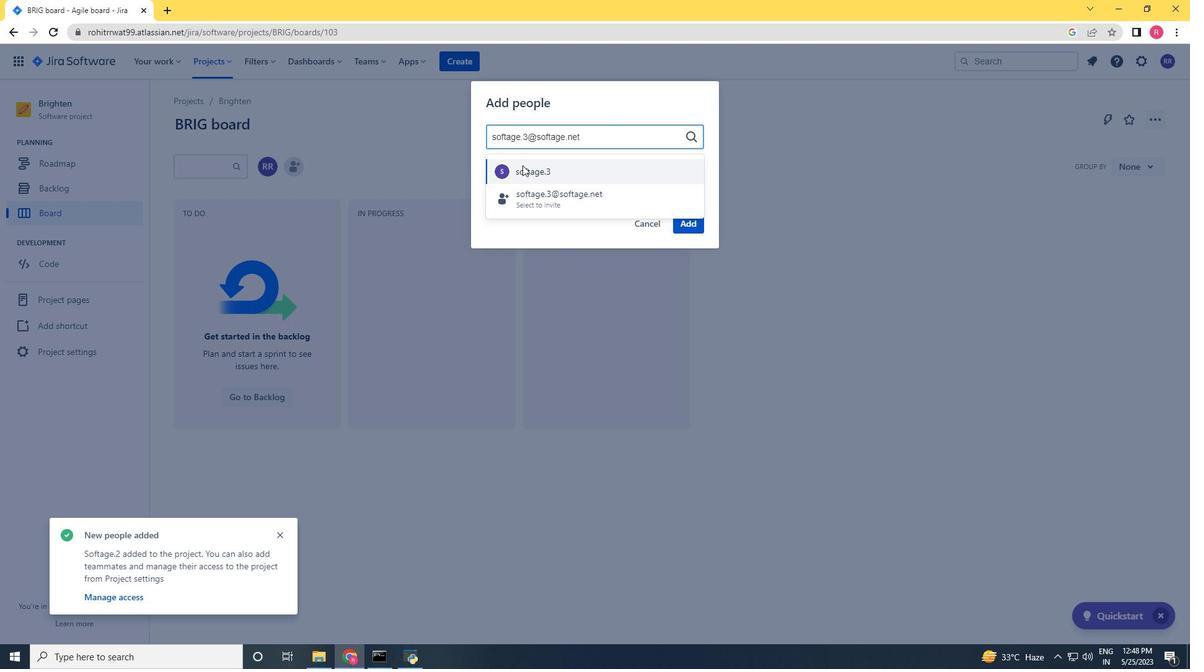 
Action: Mouse moved to (694, 222)
Screenshot: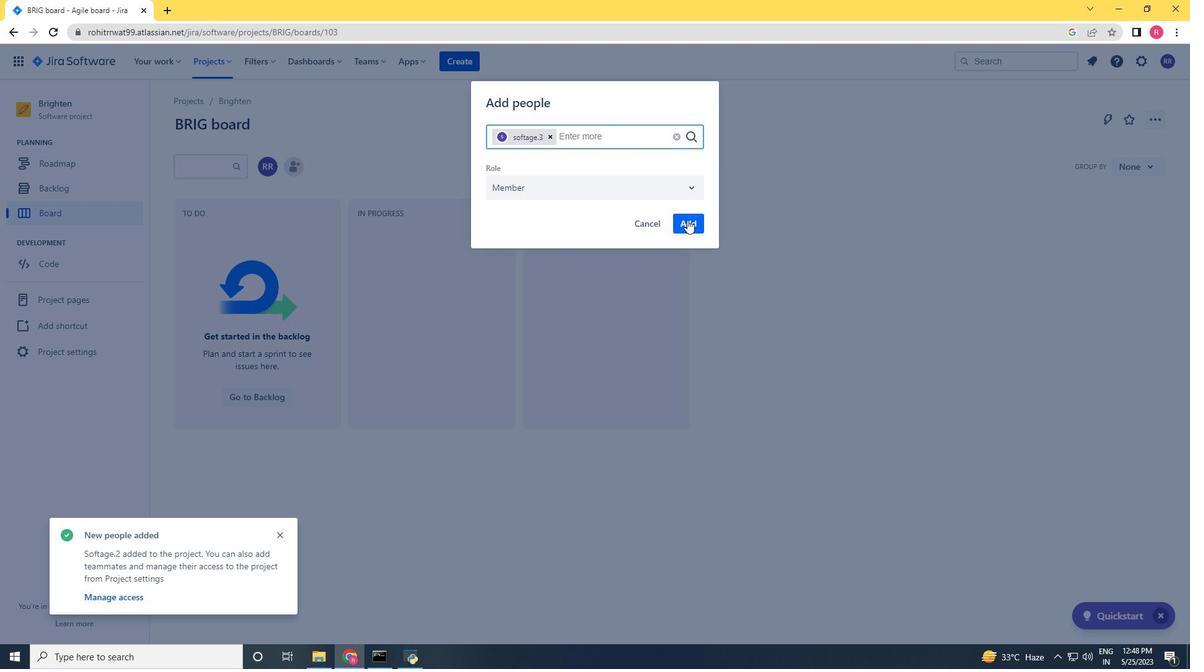 
Action: Mouse pressed left at (694, 222)
Screenshot: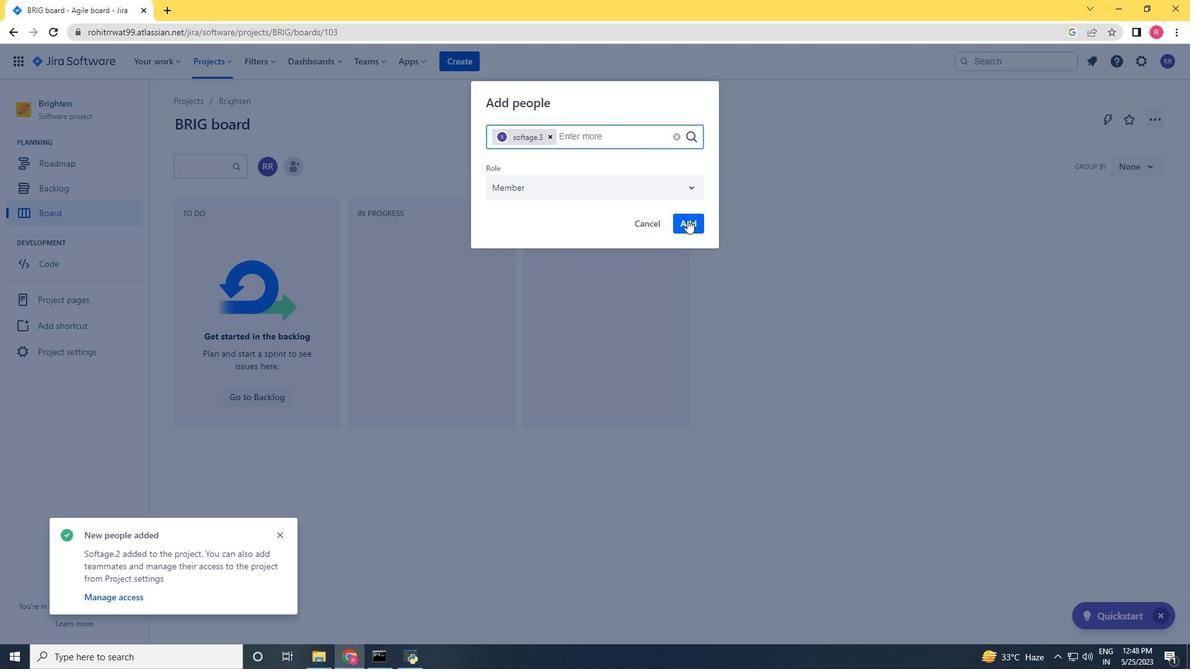 
Action: Mouse moved to (275, 534)
Screenshot: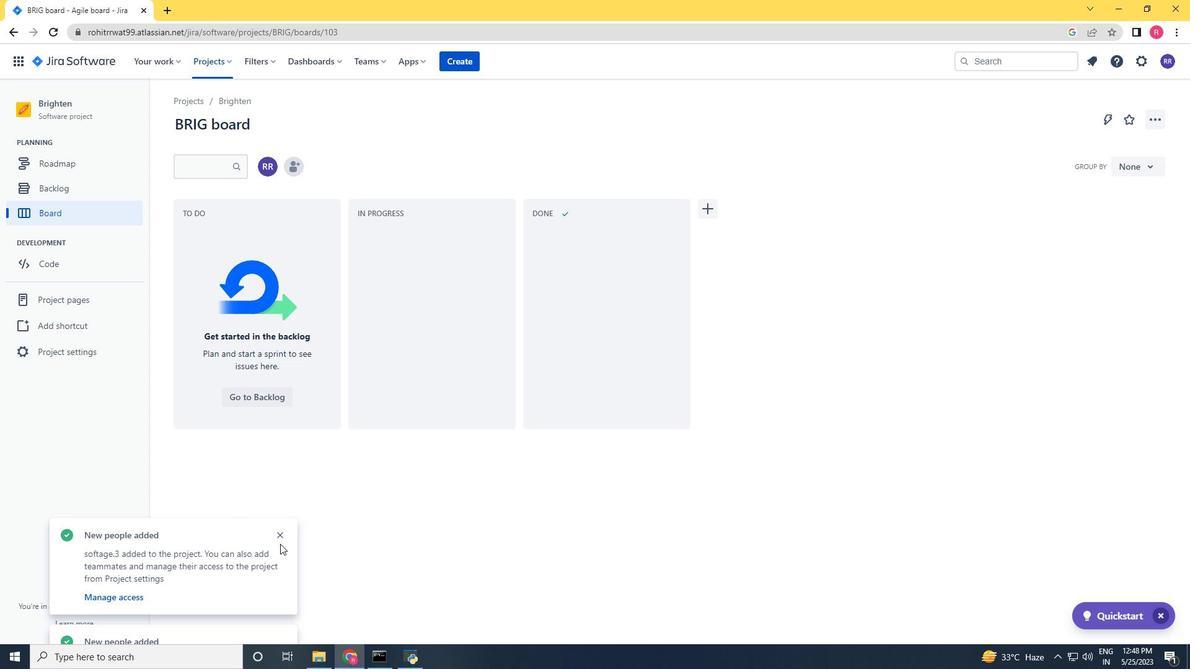 
Action: Mouse pressed left at (275, 534)
Screenshot: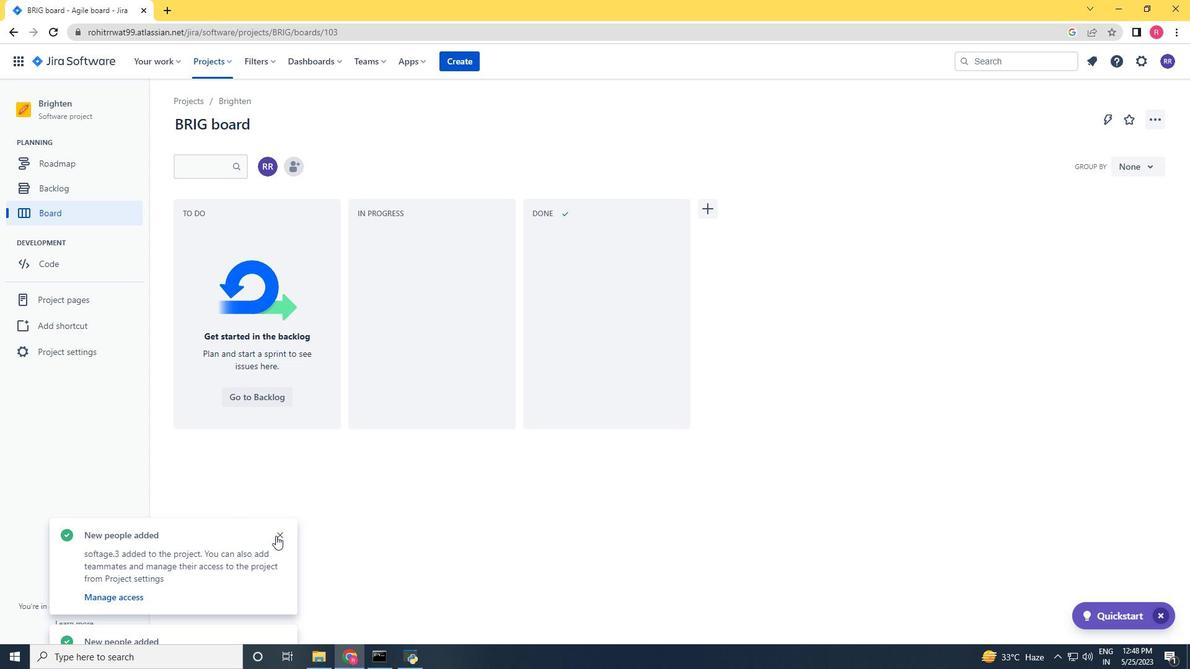 
Action: Mouse moved to (278, 534)
Screenshot: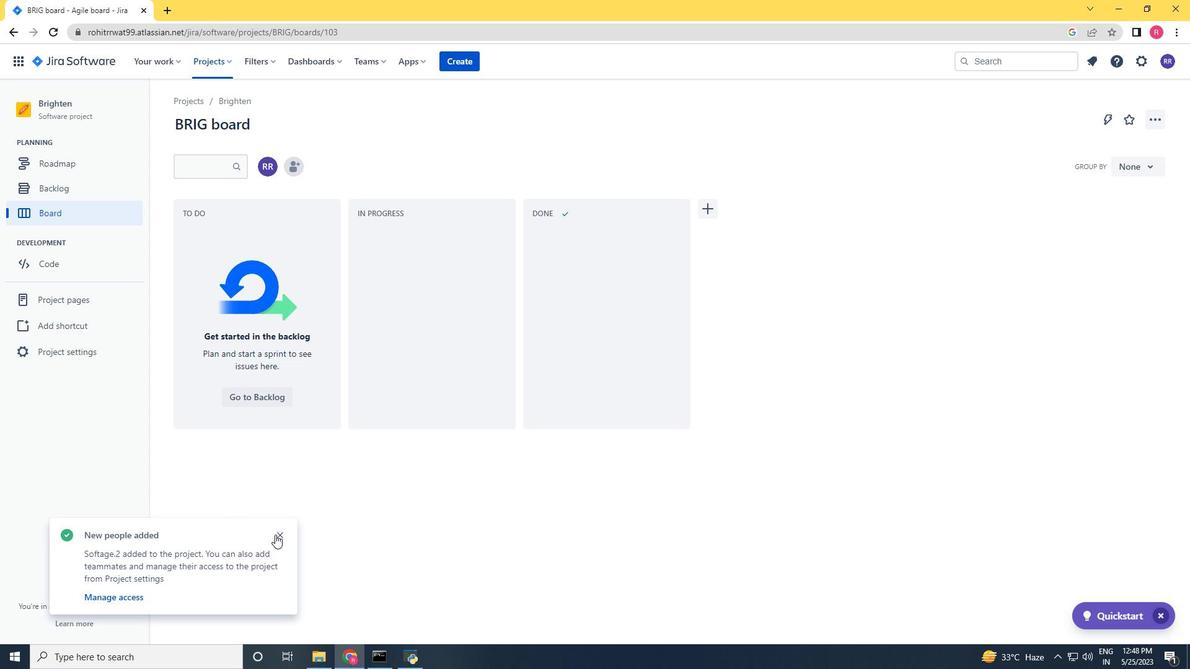
Action: Mouse pressed left at (278, 534)
Screenshot: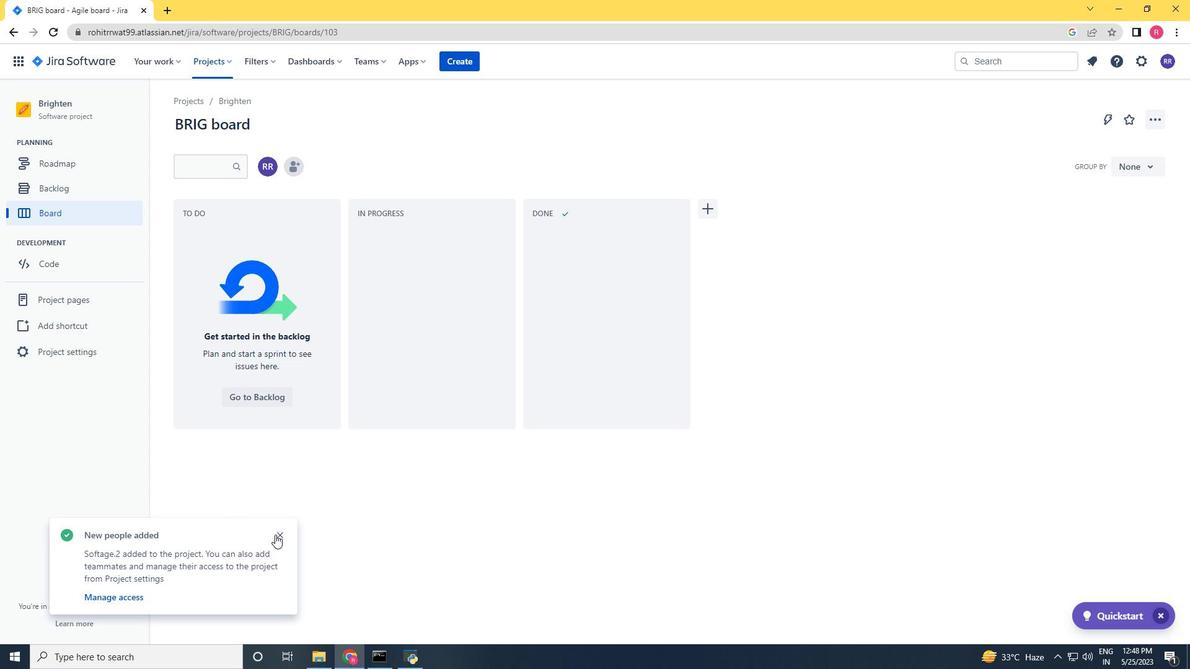
